 Task: Create a due date automation trigger when advanced on, on the tuesday of the week before a card is due add fields with custom field "Resume" set to a number lower or equal to 1 and lower or equal to 10 at 11:00 AM.
Action: Mouse moved to (935, 288)
Screenshot: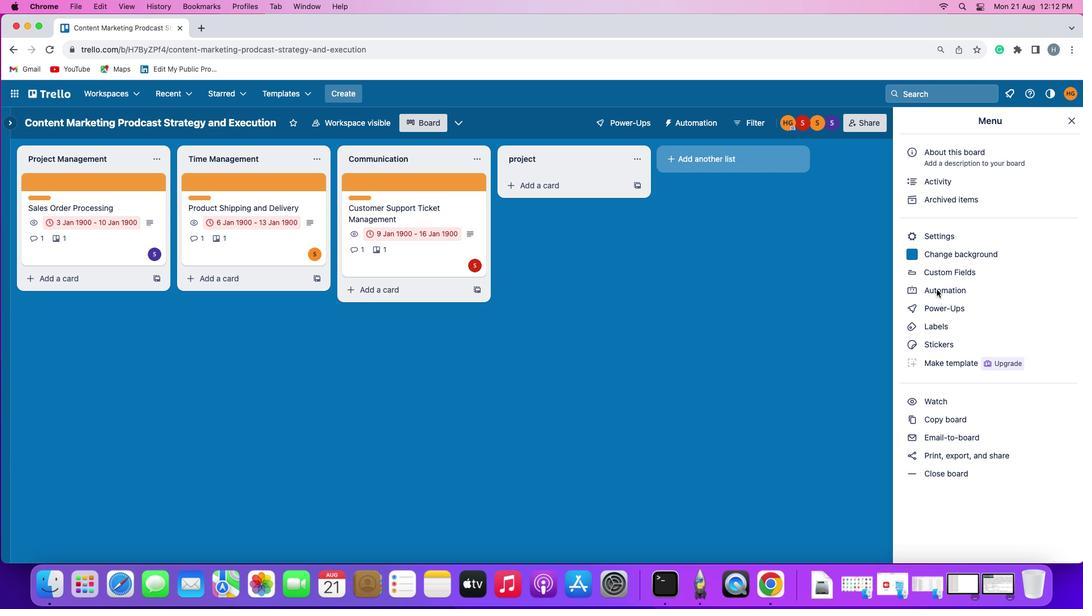 
Action: Mouse pressed left at (935, 288)
Screenshot: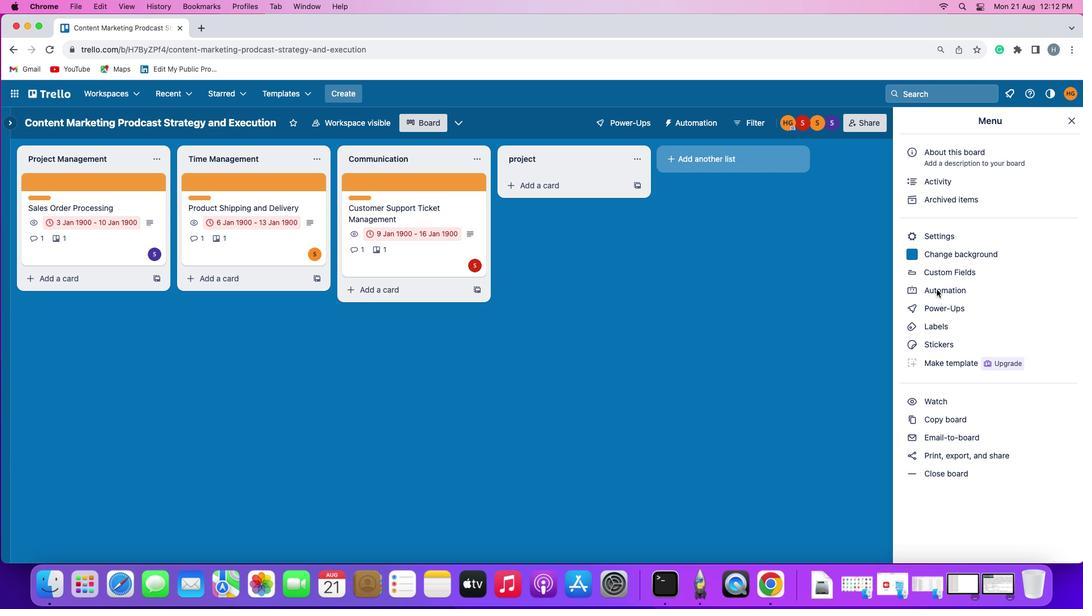 
Action: Mouse pressed left at (935, 288)
Screenshot: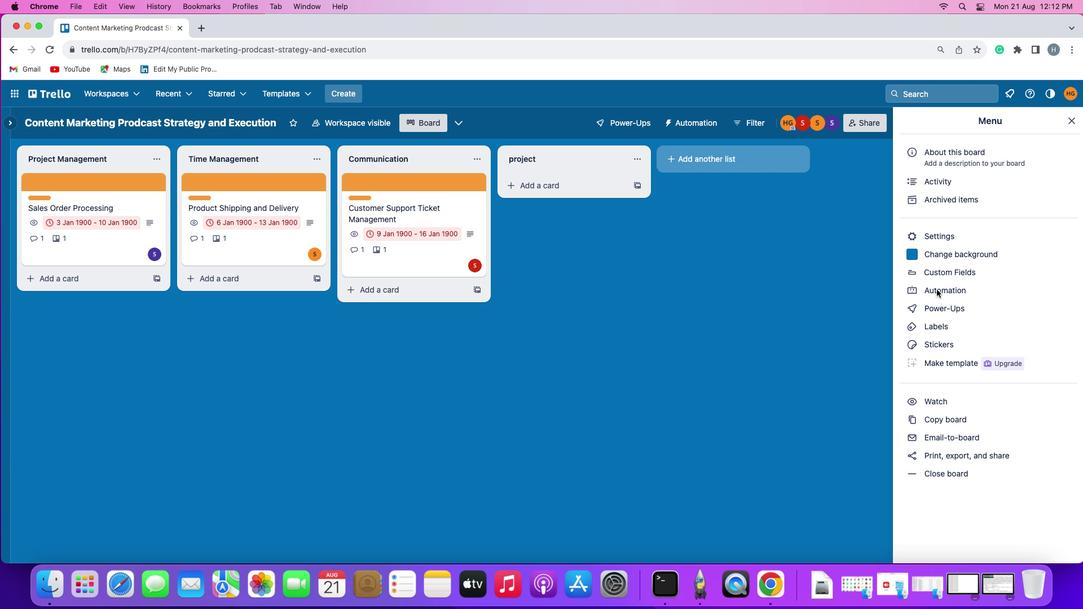 
Action: Mouse pressed left at (935, 288)
Screenshot: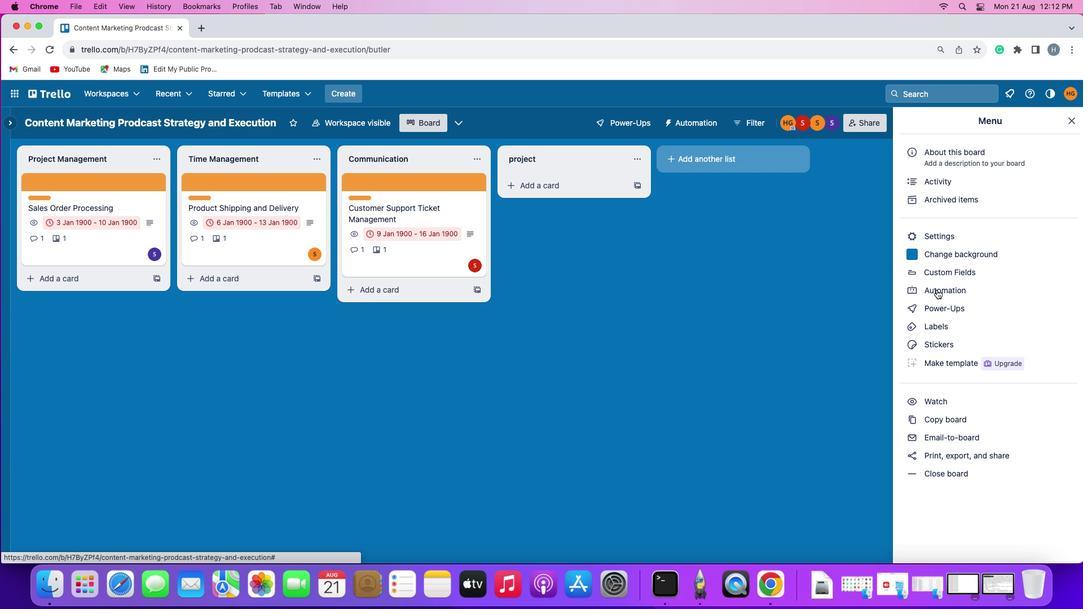 
Action: Mouse moved to (72, 265)
Screenshot: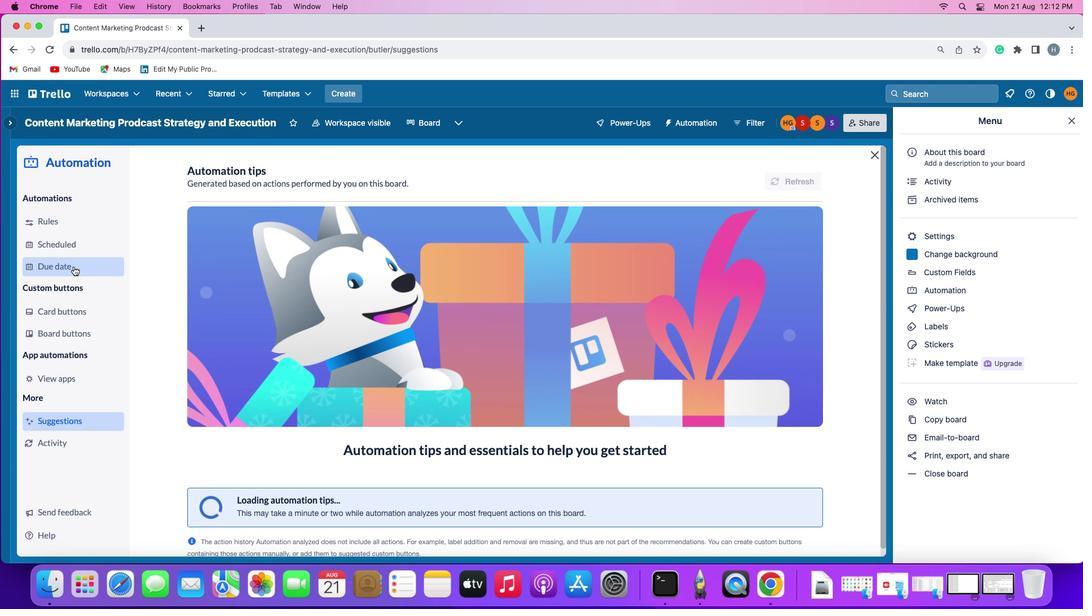 
Action: Mouse pressed left at (72, 265)
Screenshot: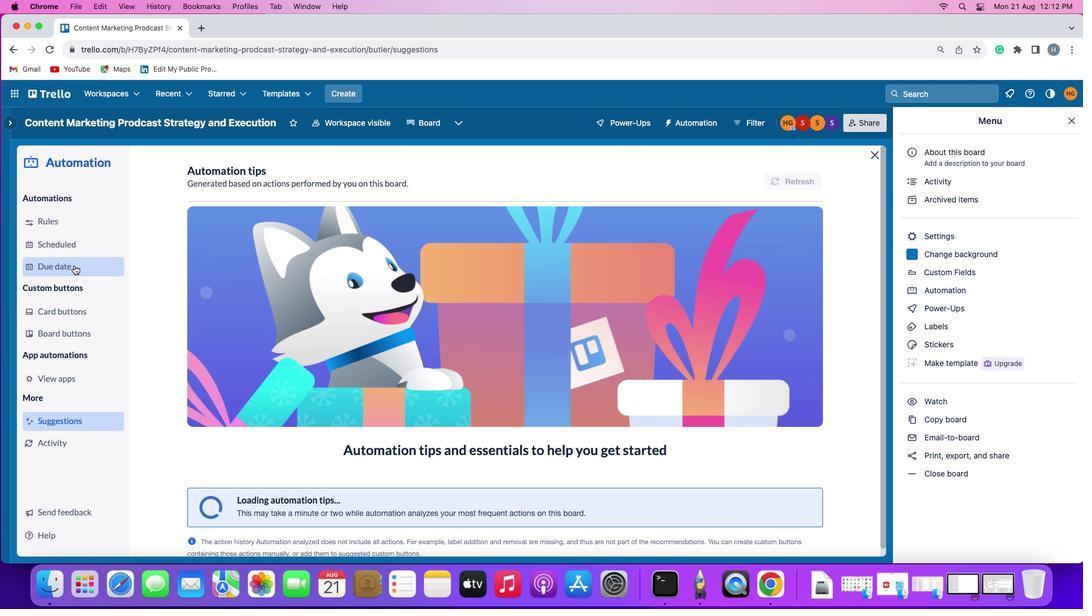 
Action: Mouse moved to (758, 171)
Screenshot: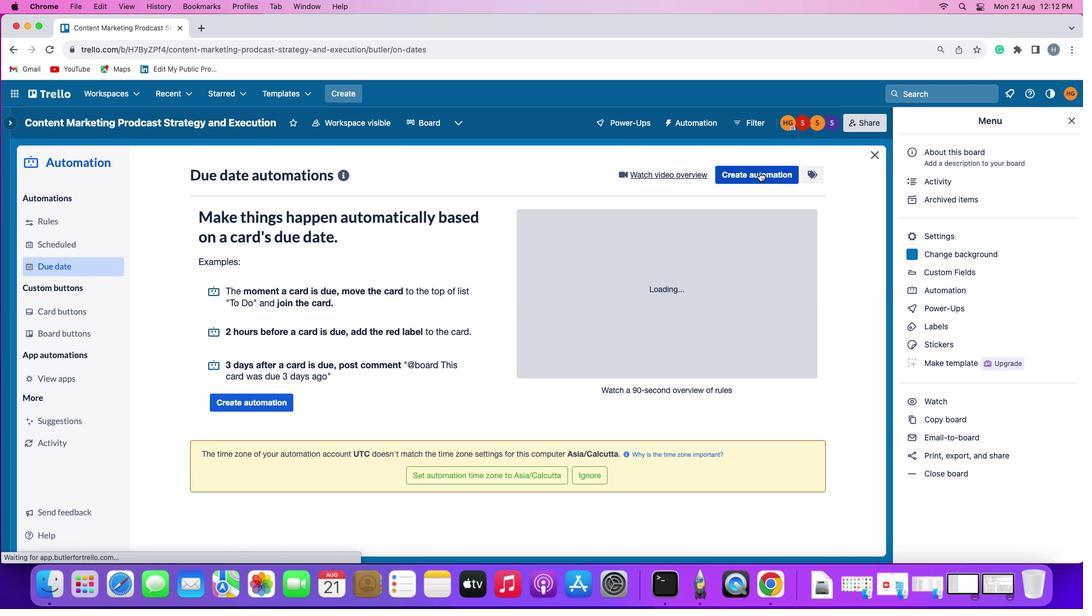 
Action: Mouse pressed left at (758, 171)
Screenshot: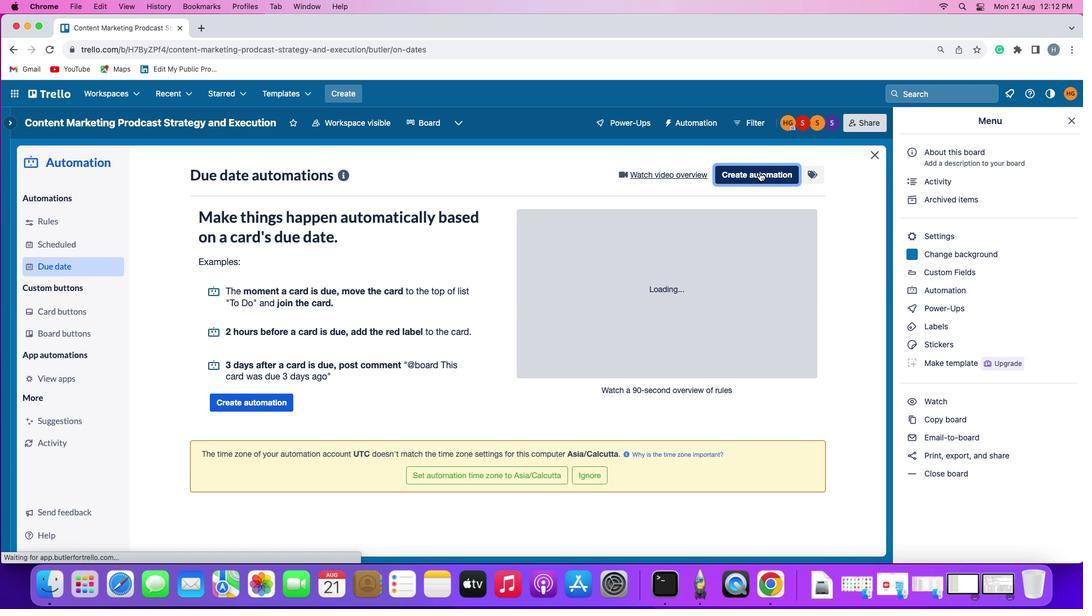 
Action: Mouse moved to (236, 278)
Screenshot: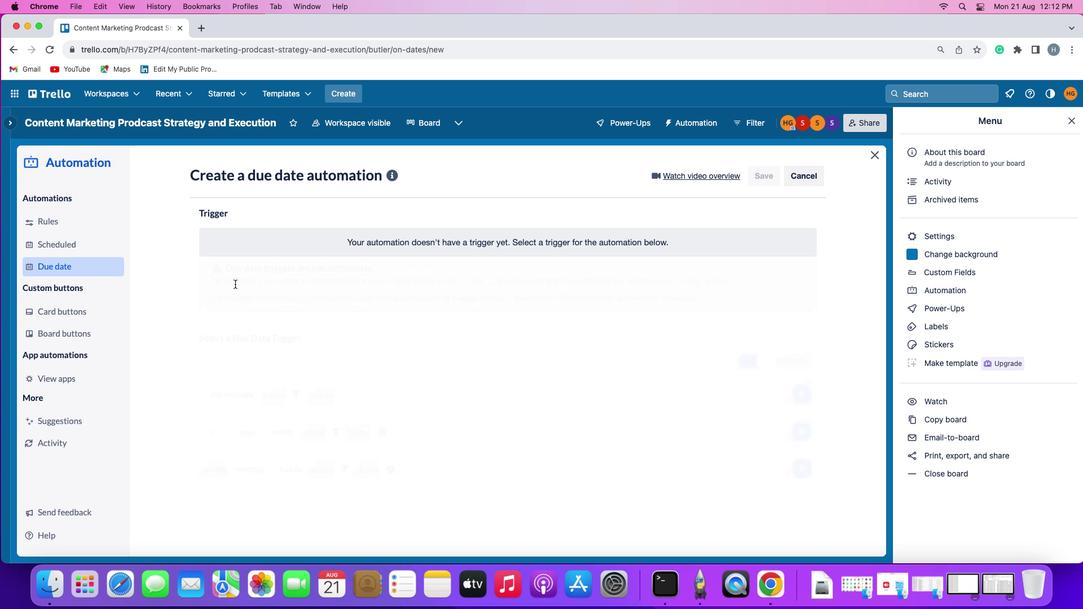 
Action: Mouse pressed left at (236, 278)
Screenshot: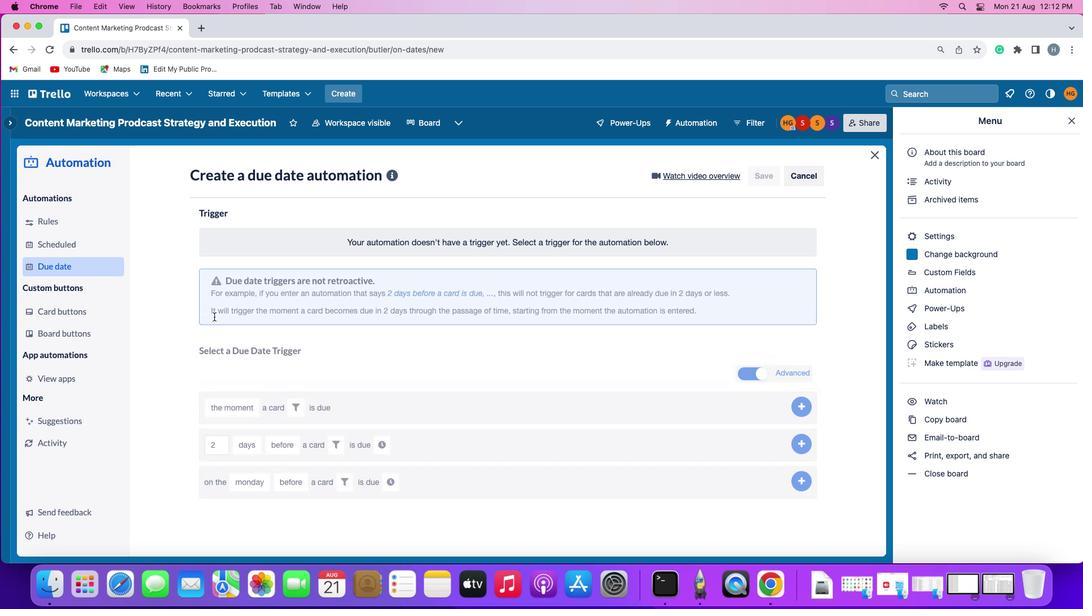
Action: Mouse moved to (247, 486)
Screenshot: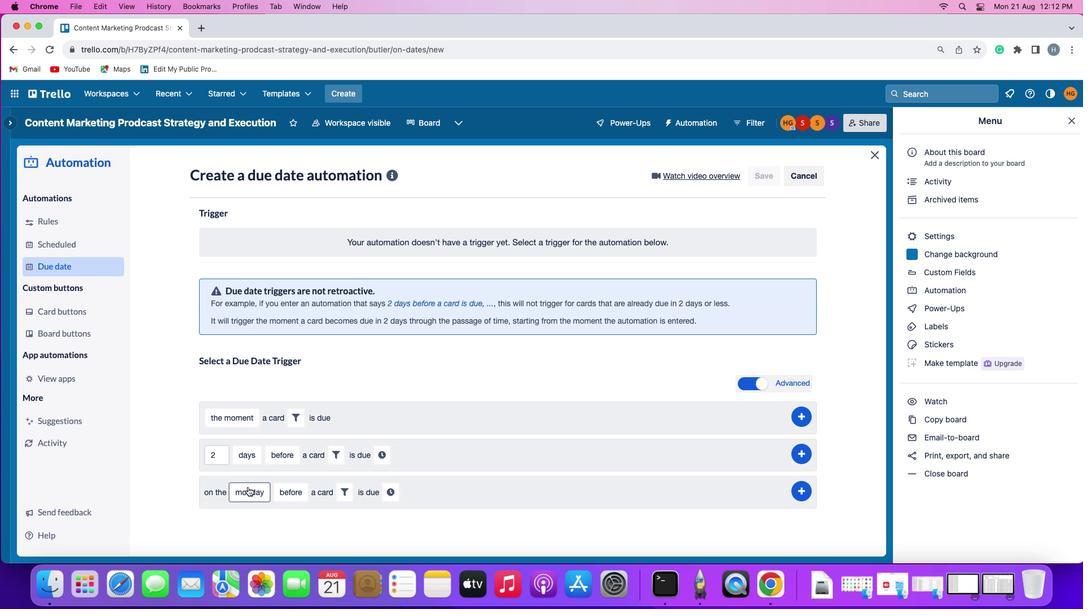 
Action: Mouse pressed left at (247, 486)
Screenshot: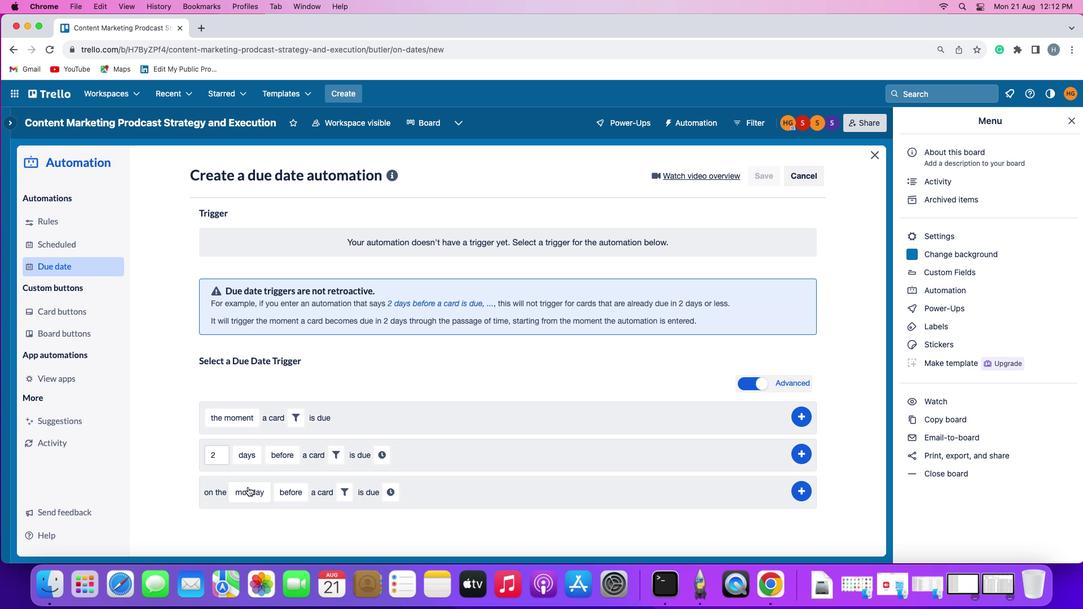 
Action: Mouse moved to (256, 357)
Screenshot: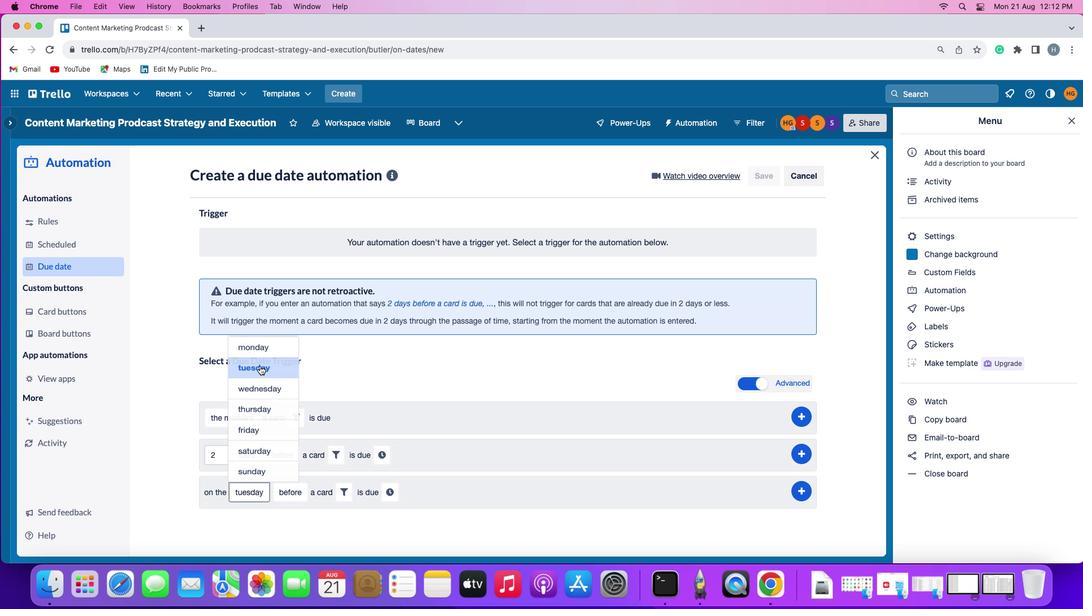 
Action: Mouse pressed left at (256, 357)
Screenshot: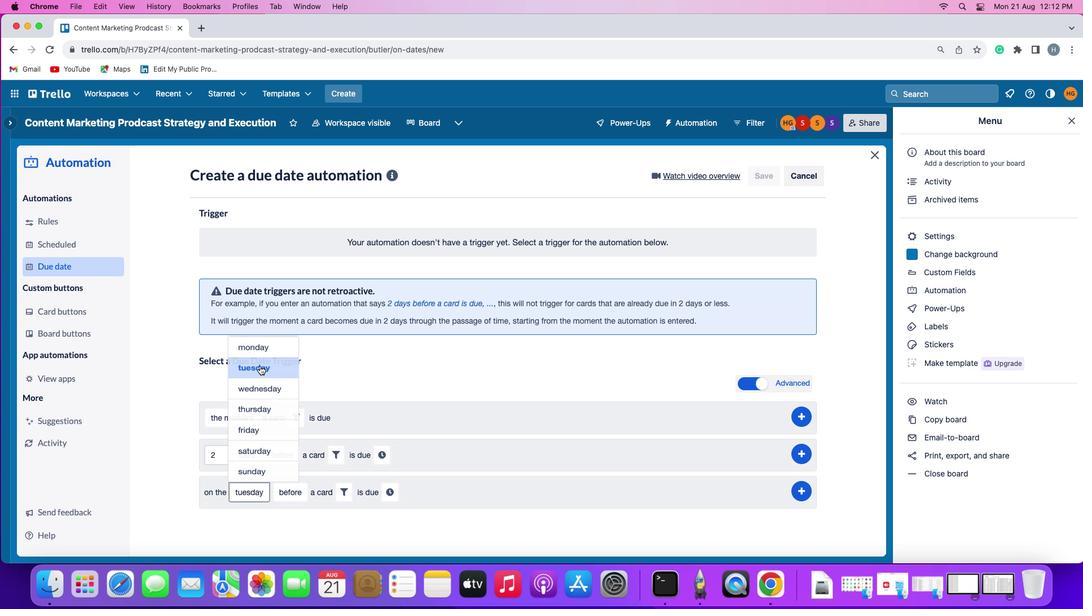 
Action: Mouse moved to (294, 491)
Screenshot: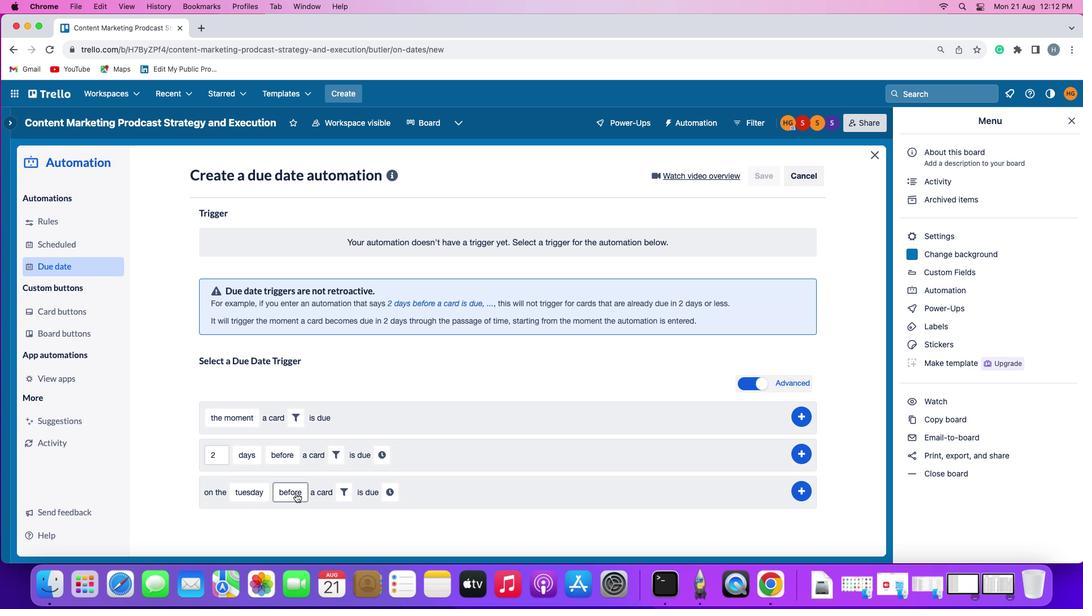 
Action: Mouse pressed left at (294, 491)
Screenshot: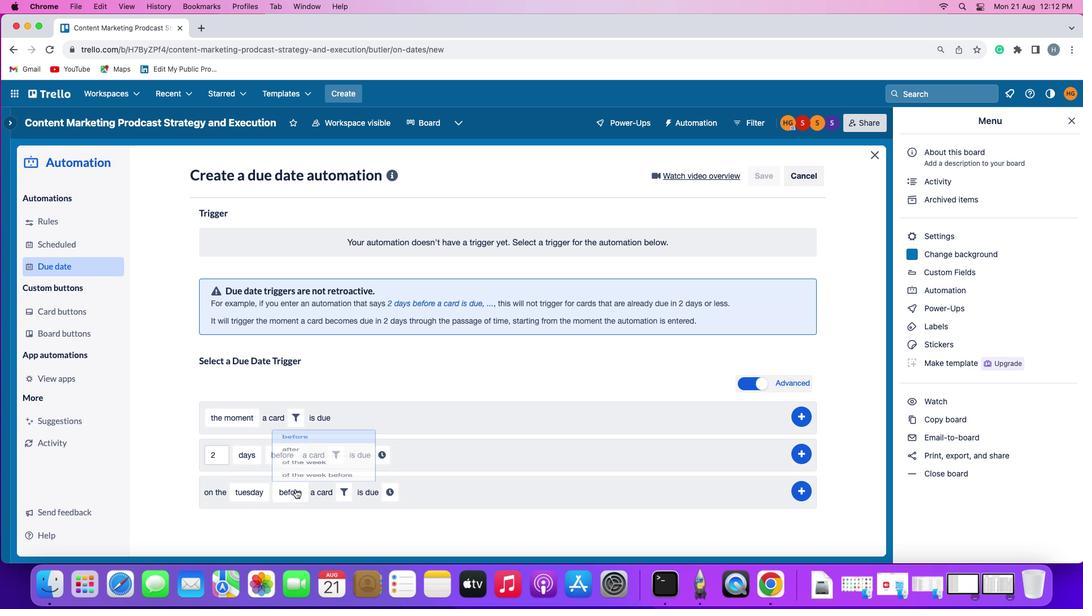 
Action: Mouse moved to (297, 471)
Screenshot: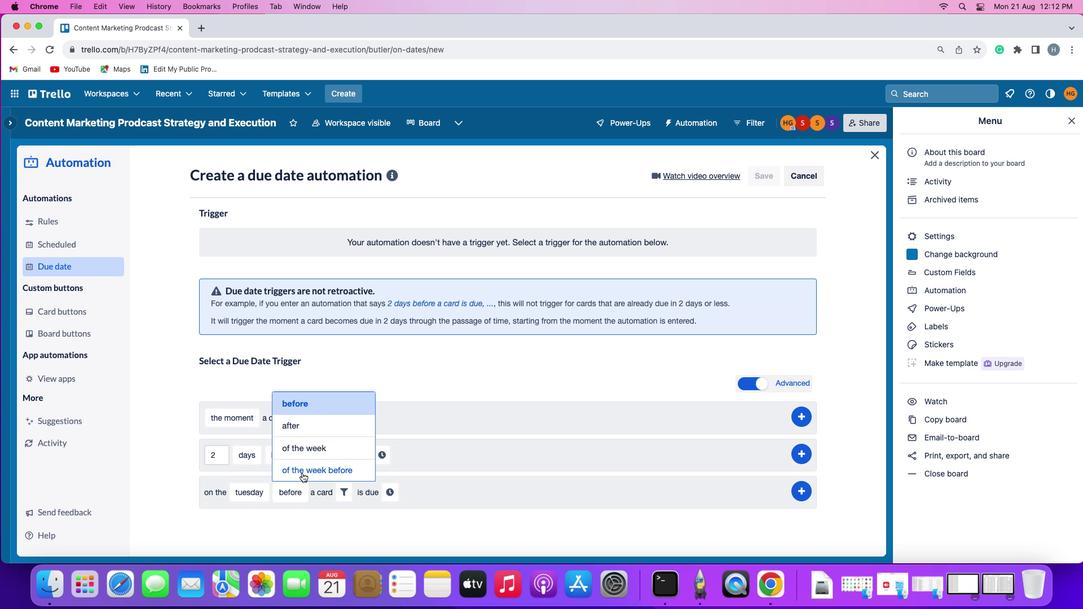 
Action: Mouse pressed left at (297, 471)
Screenshot: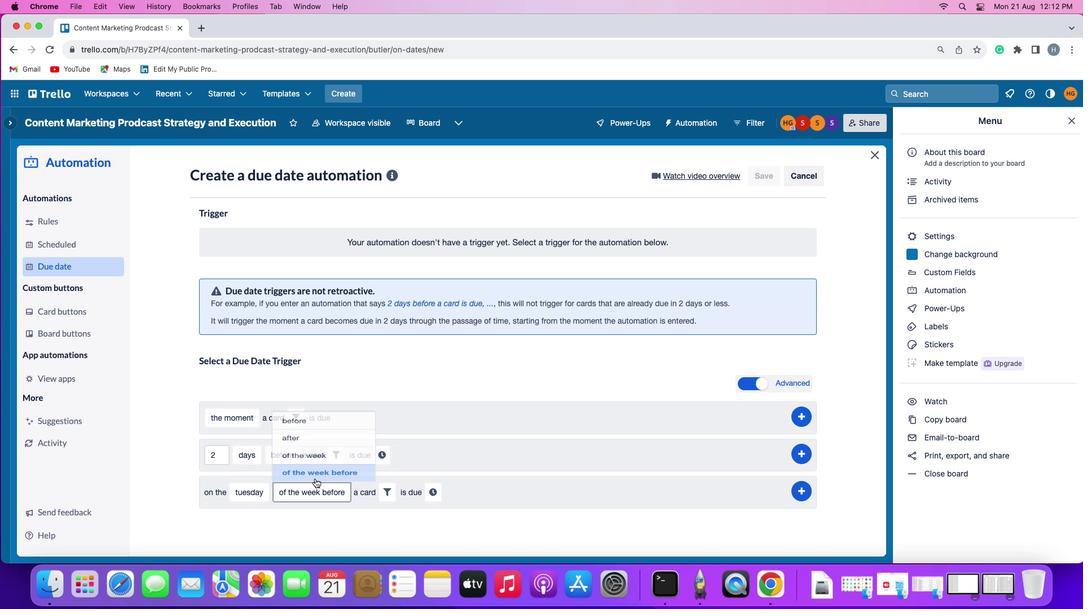 
Action: Mouse moved to (380, 490)
Screenshot: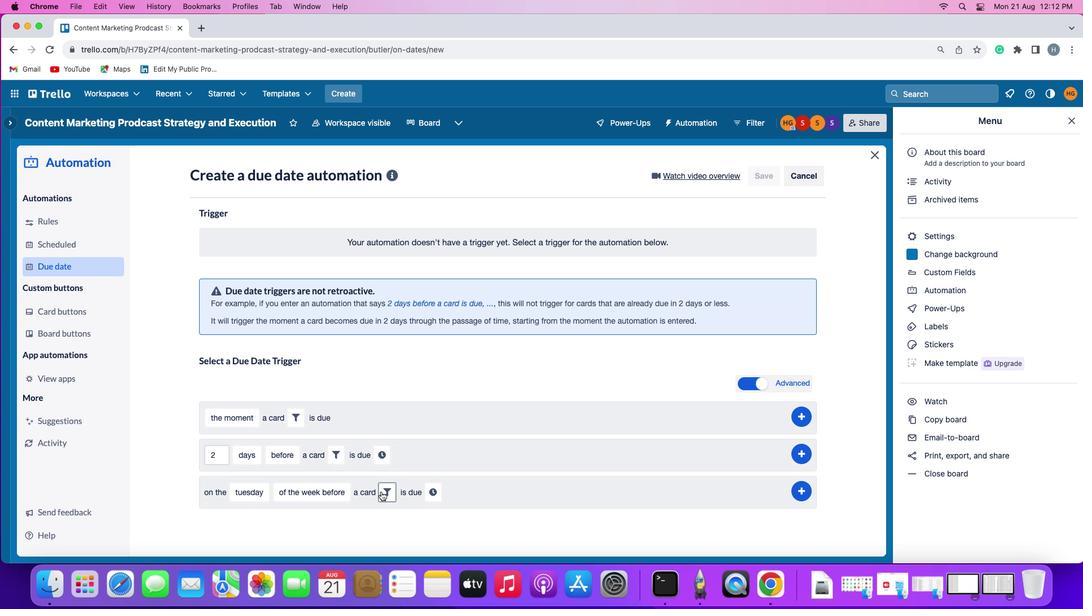
Action: Mouse pressed left at (380, 490)
Screenshot: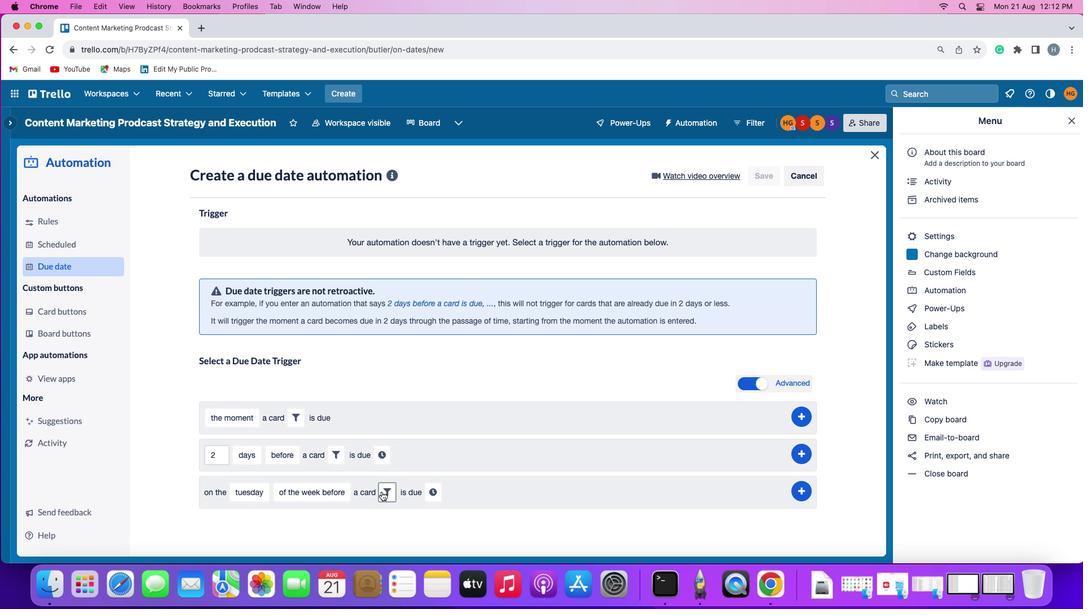 
Action: Mouse moved to (558, 524)
Screenshot: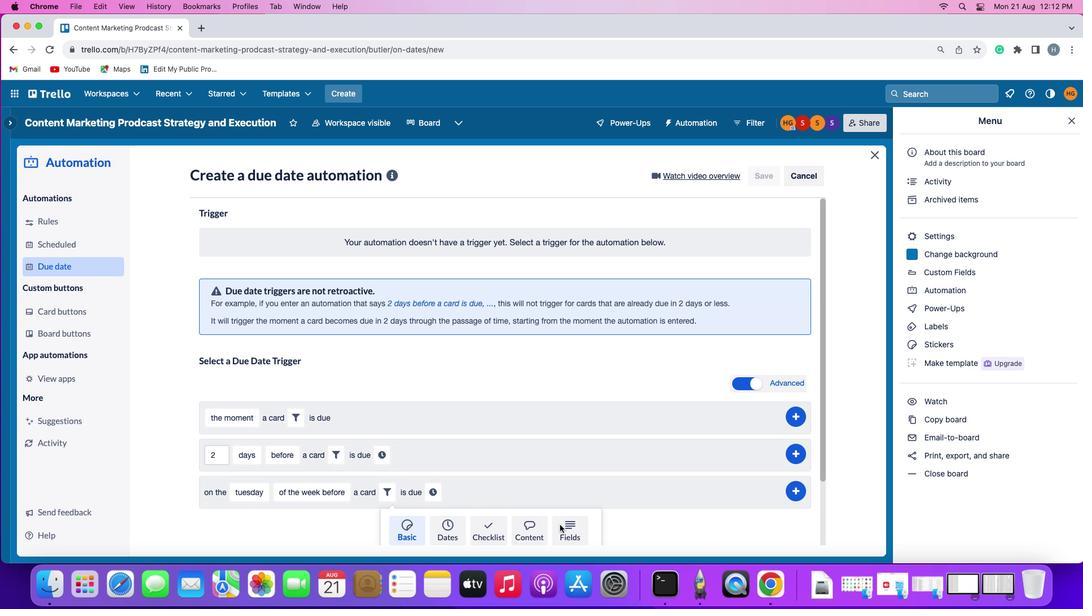 
Action: Mouse pressed left at (558, 524)
Screenshot: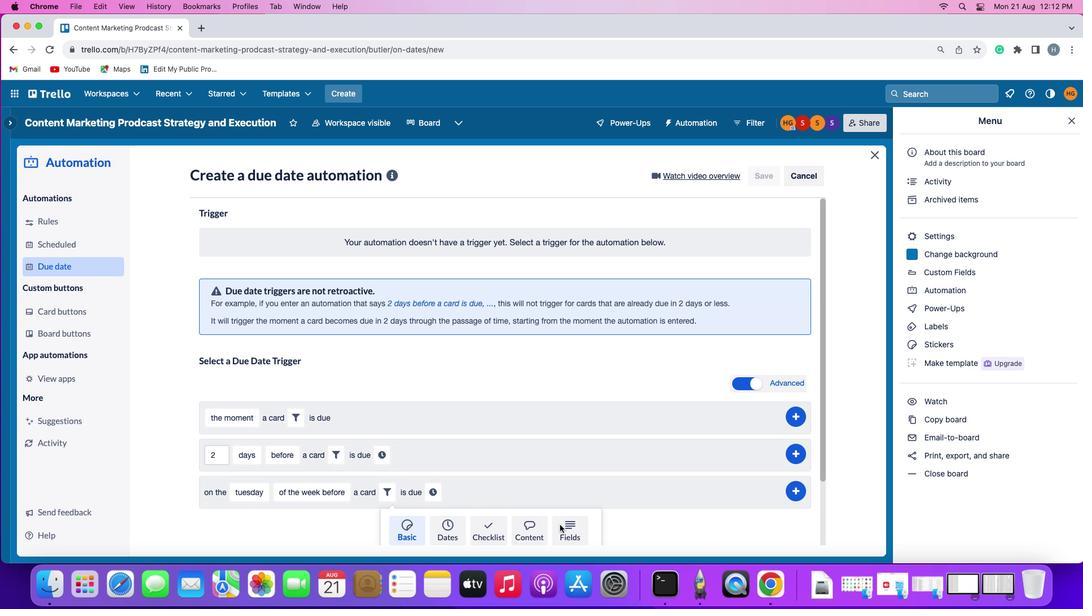
Action: Mouse moved to (362, 535)
Screenshot: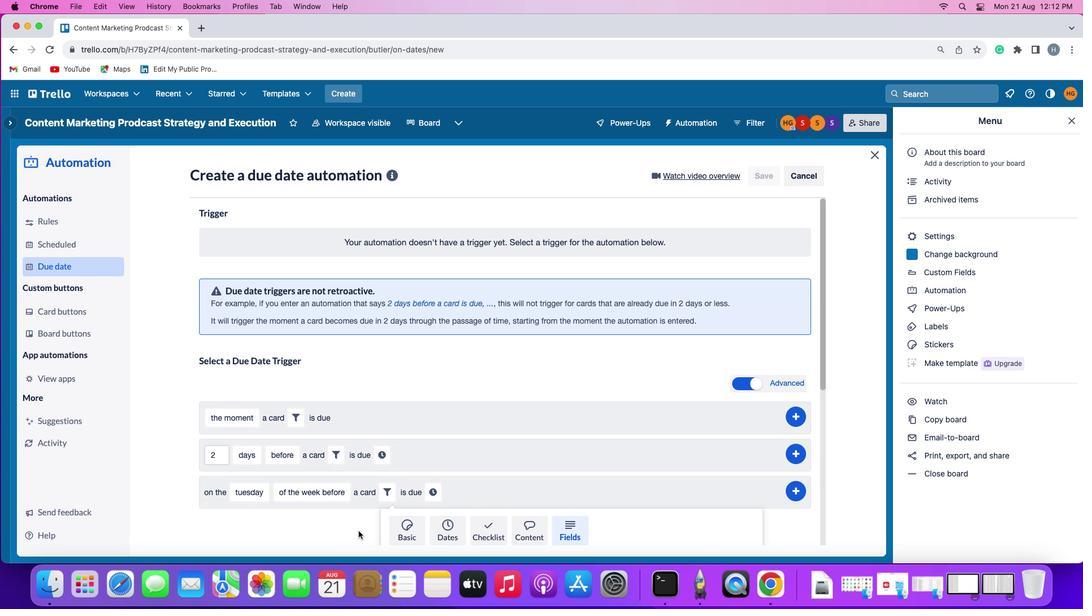 
Action: Mouse scrolled (362, 535) with delta (0, -1)
Screenshot: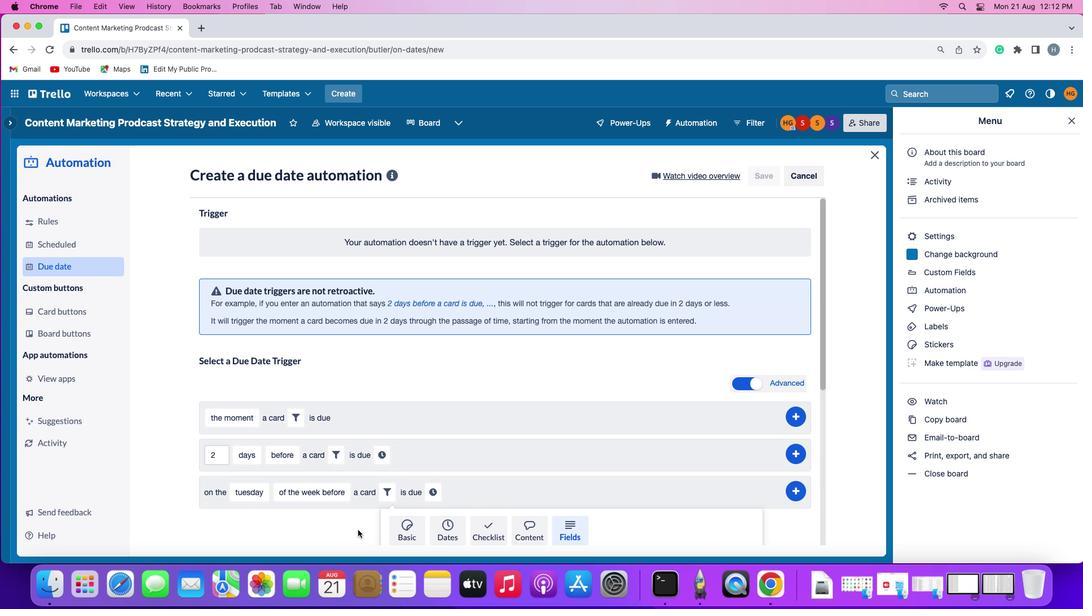 
Action: Mouse moved to (362, 535)
Screenshot: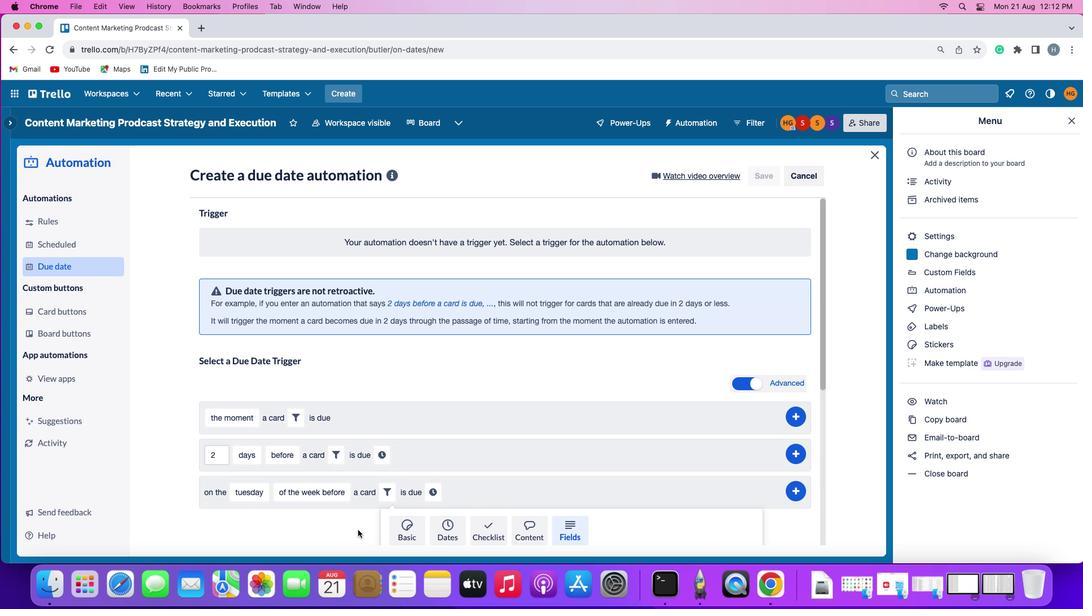 
Action: Mouse scrolled (362, 535) with delta (0, -1)
Screenshot: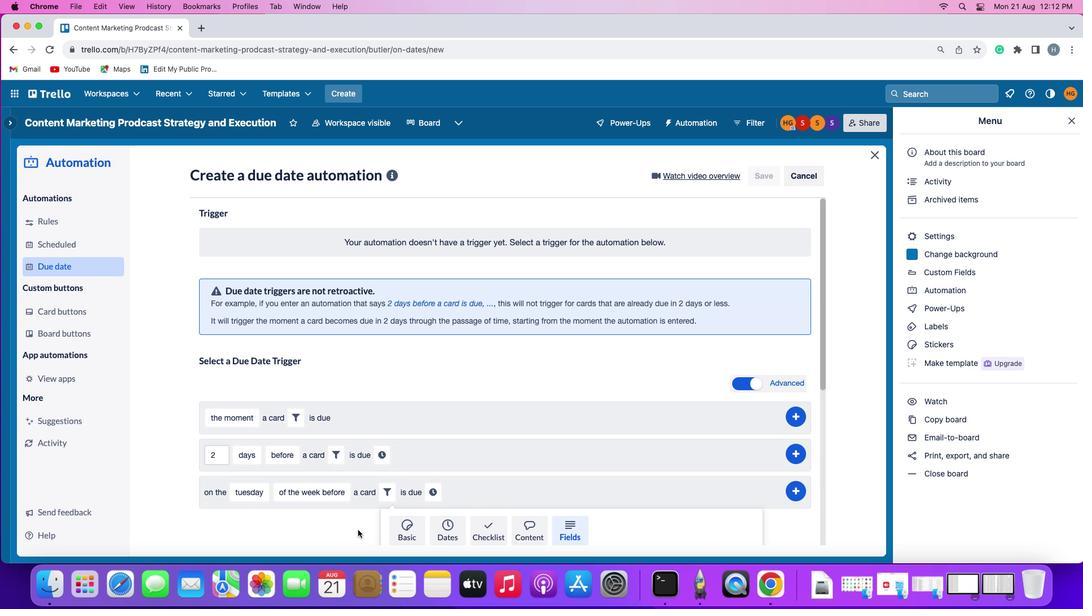 
Action: Mouse moved to (361, 535)
Screenshot: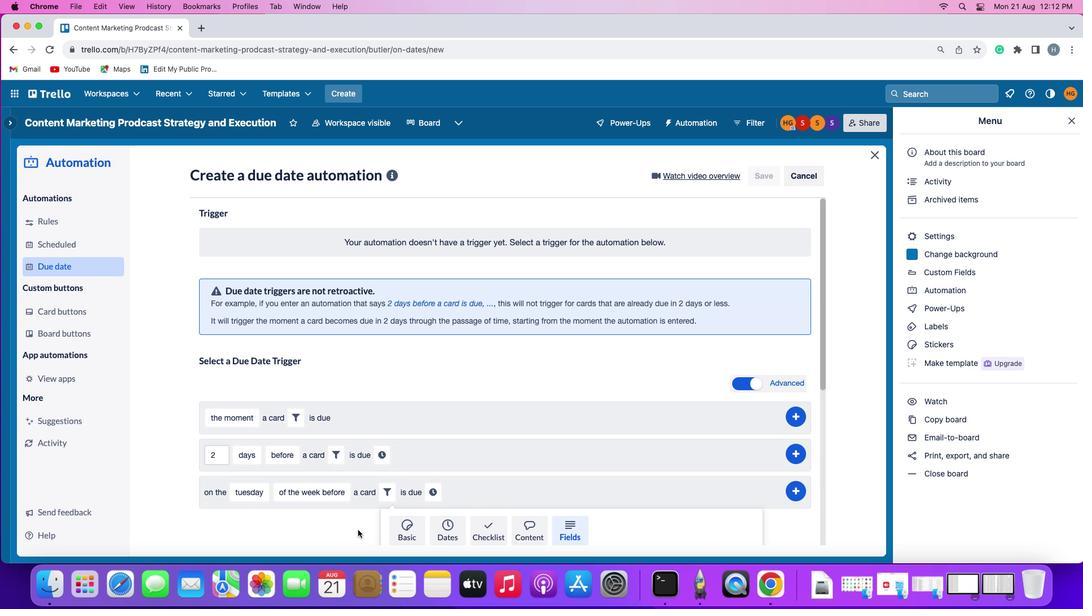 
Action: Mouse scrolled (361, 535) with delta (0, -2)
Screenshot: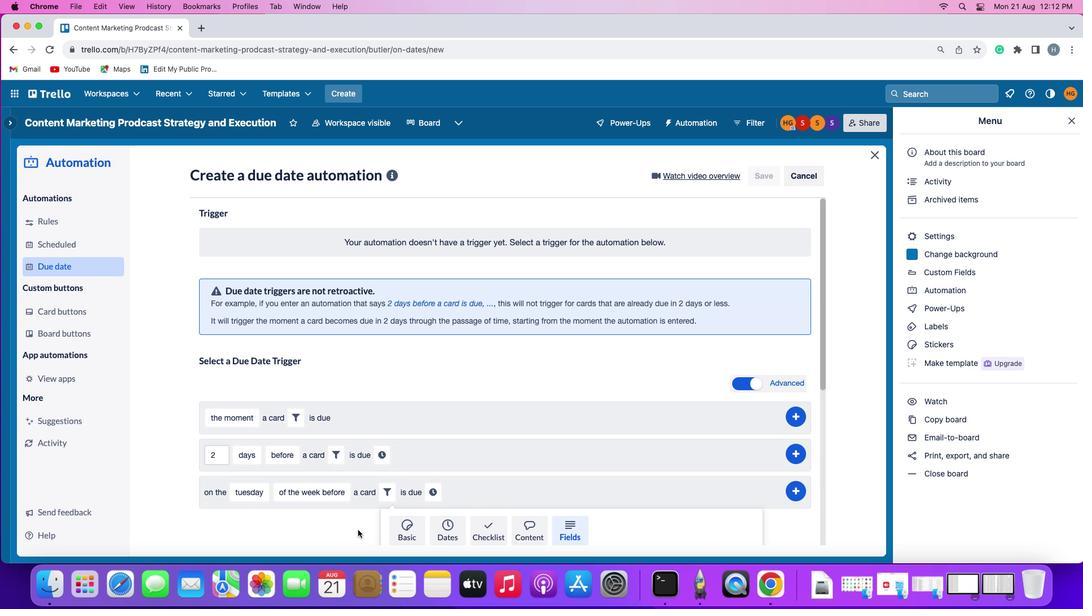 
Action: Mouse moved to (361, 534)
Screenshot: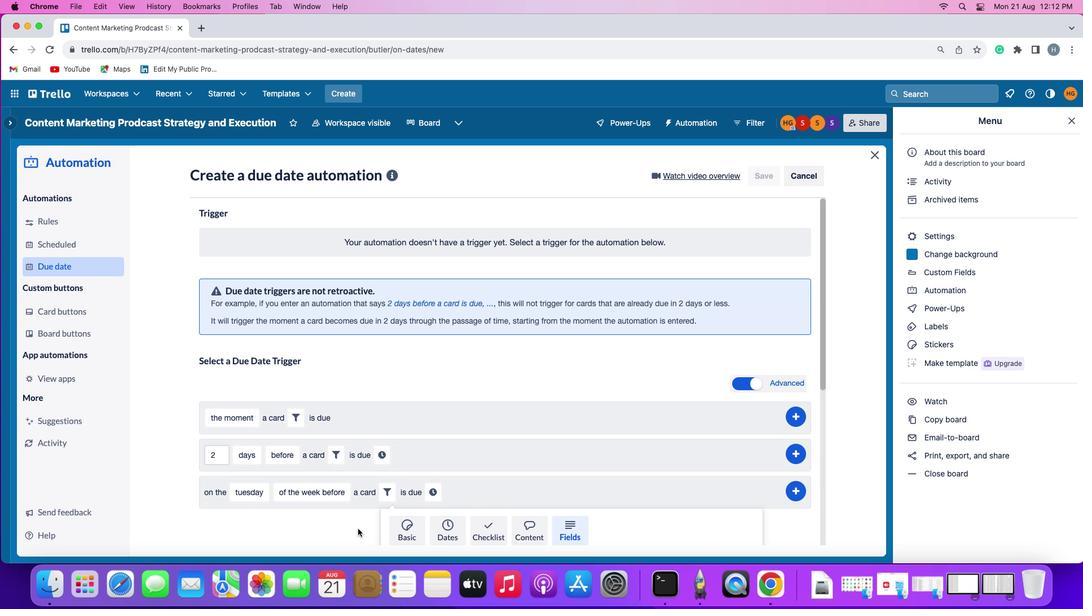 
Action: Mouse scrolled (361, 534) with delta (0, -3)
Screenshot: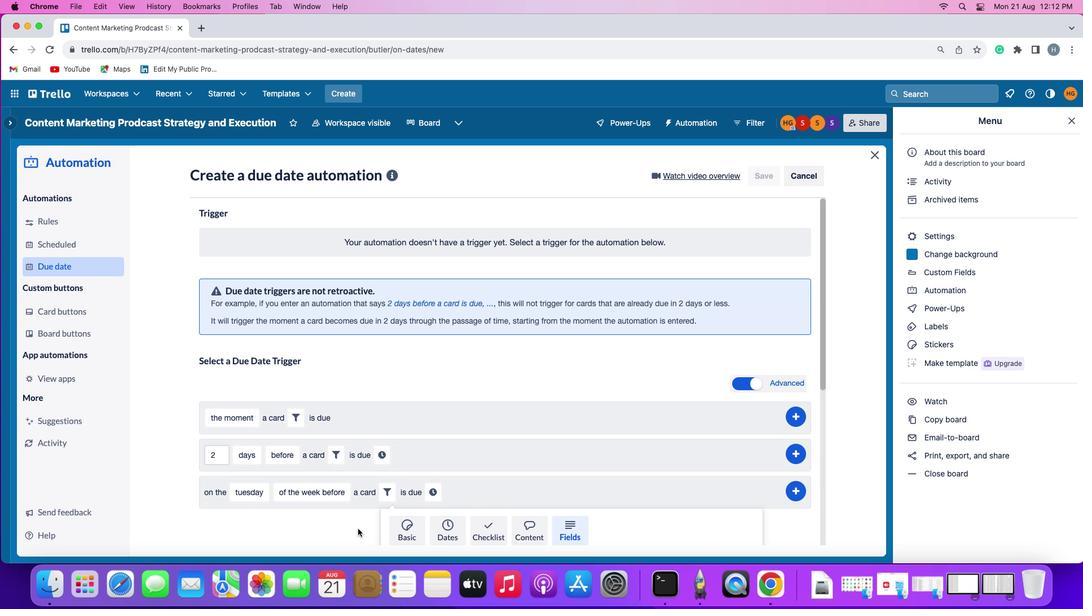 
Action: Mouse moved to (359, 533)
Screenshot: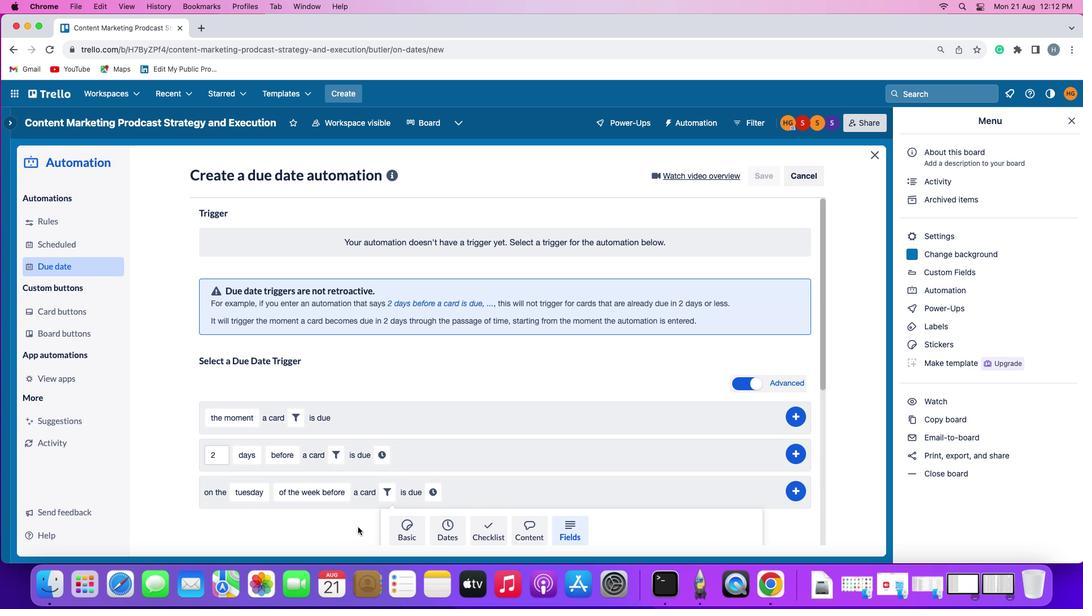 
Action: Mouse scrolled (359, 533) with delta (0, -3)
Screenshot: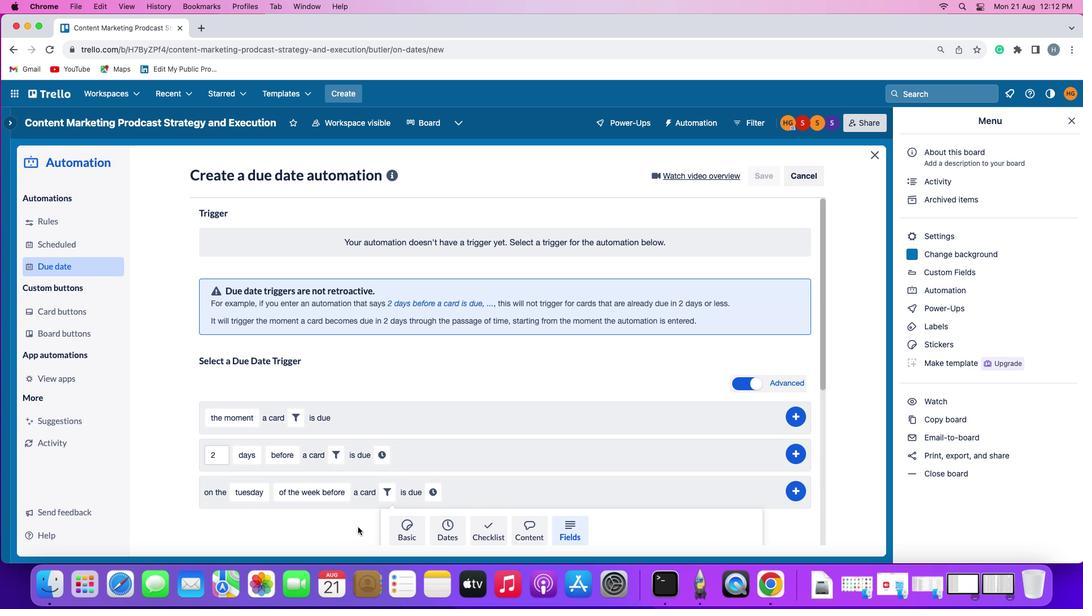 
Action: Mouse moved to (355, 525)
Screenshot: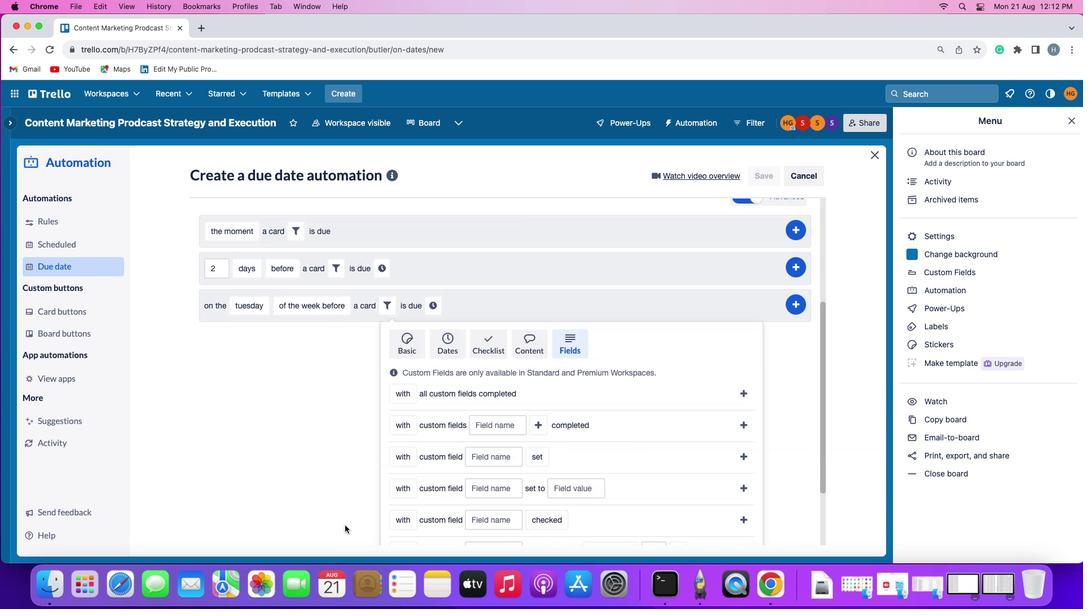 
Action: Mouse scrolled (355, 525) with delta (0, -1)
Screenshot: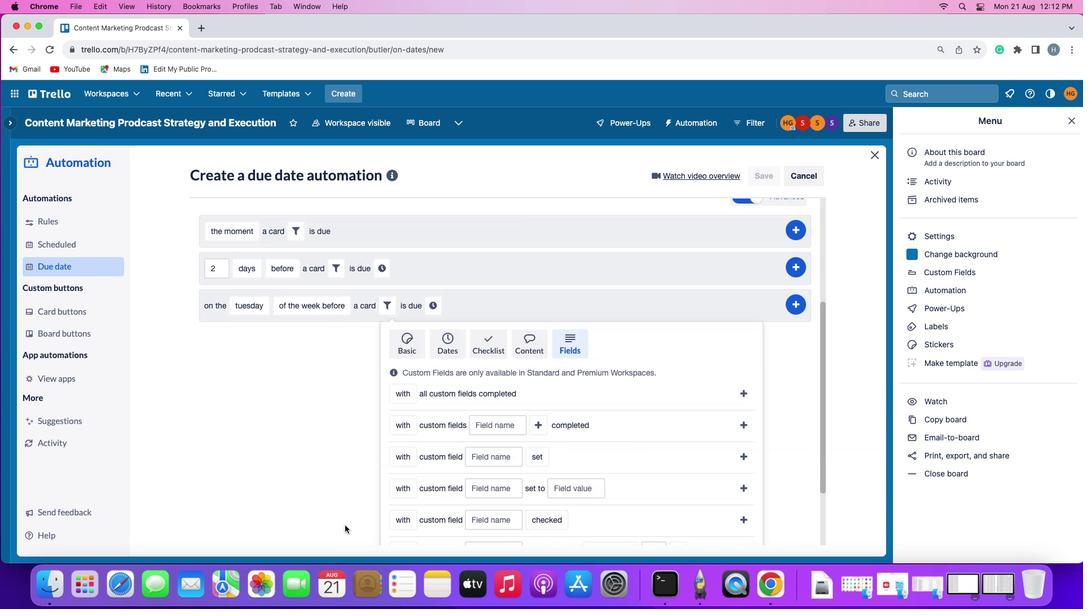
Action: Mouse moved to (355, 525)
Screenshot: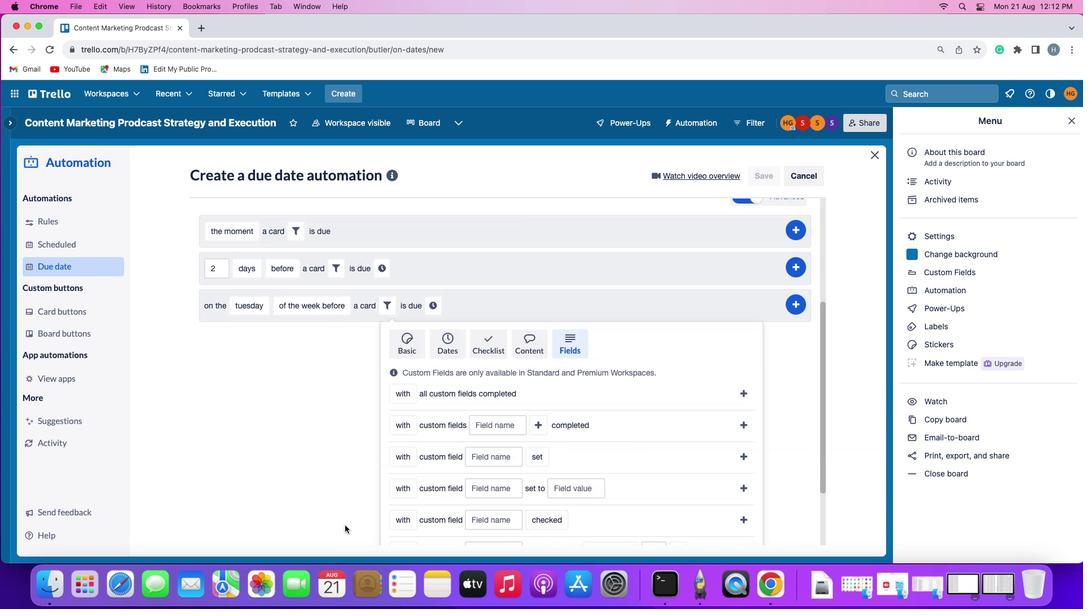 
Action: Mouse scrolled (355, 525) with delta (0, -1)
Screenshot: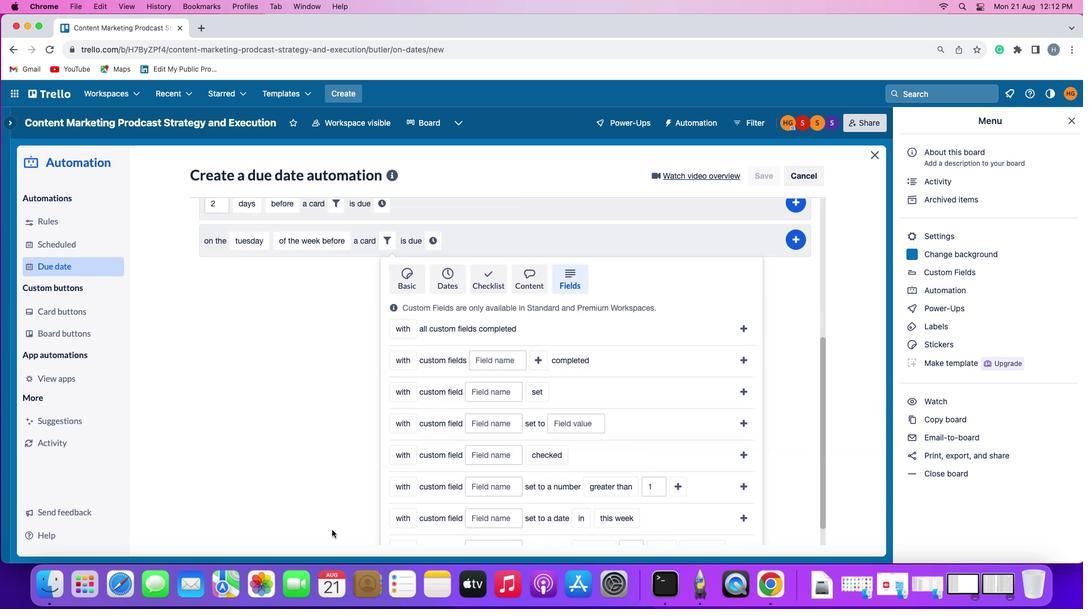 
Action: Mouse moved to (354, 525)
Screenshot: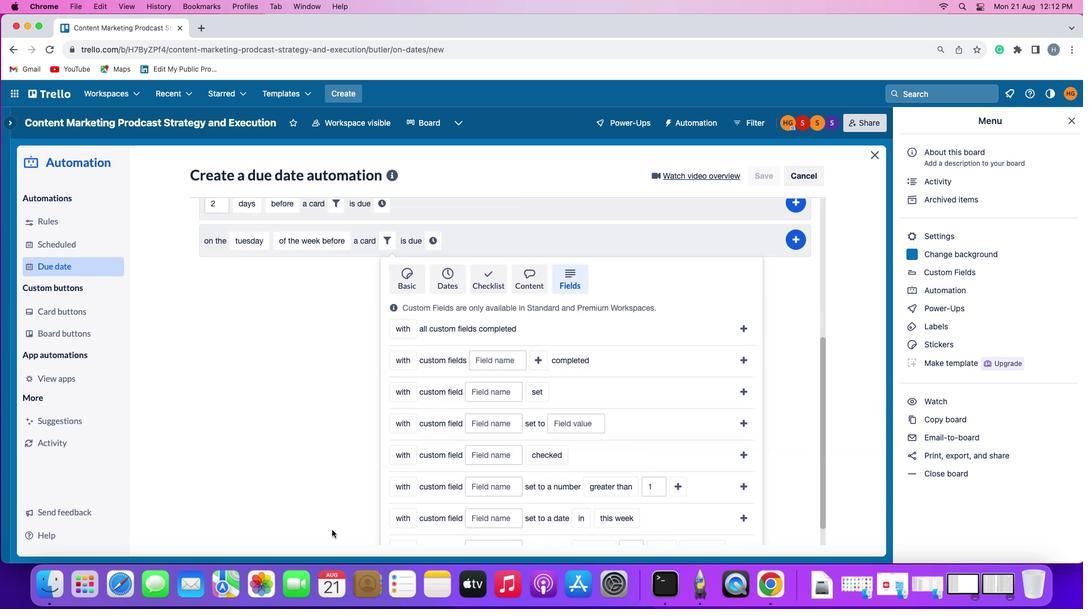 
Action: Mouse scrolled (354, 525) with delta (0, -2)
Screenshot: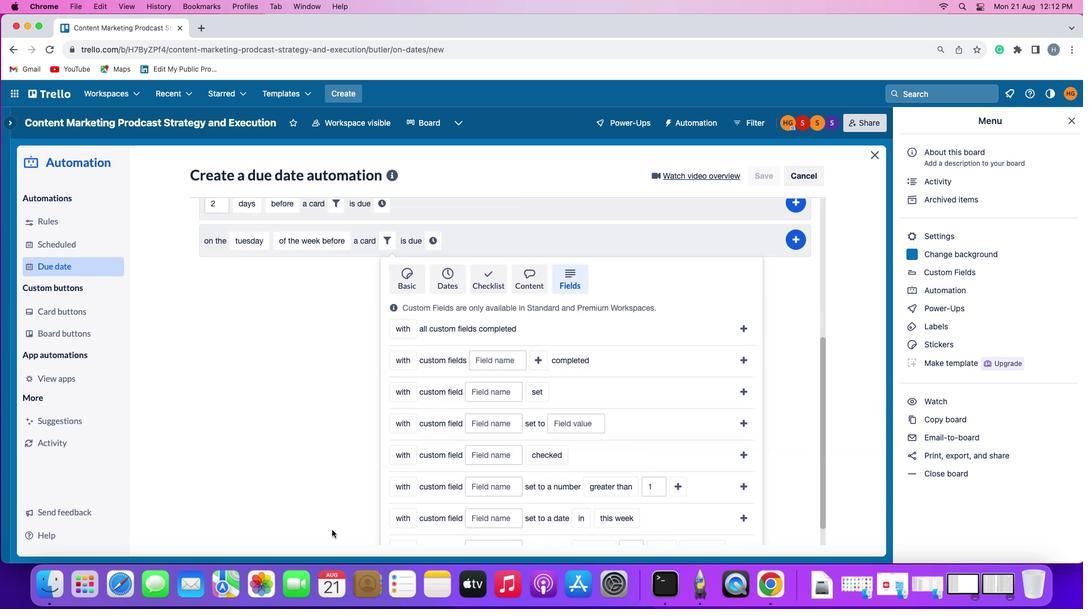 
Action: Mouse scrolled (354, 525) with delta (0, -3)
Screenshot: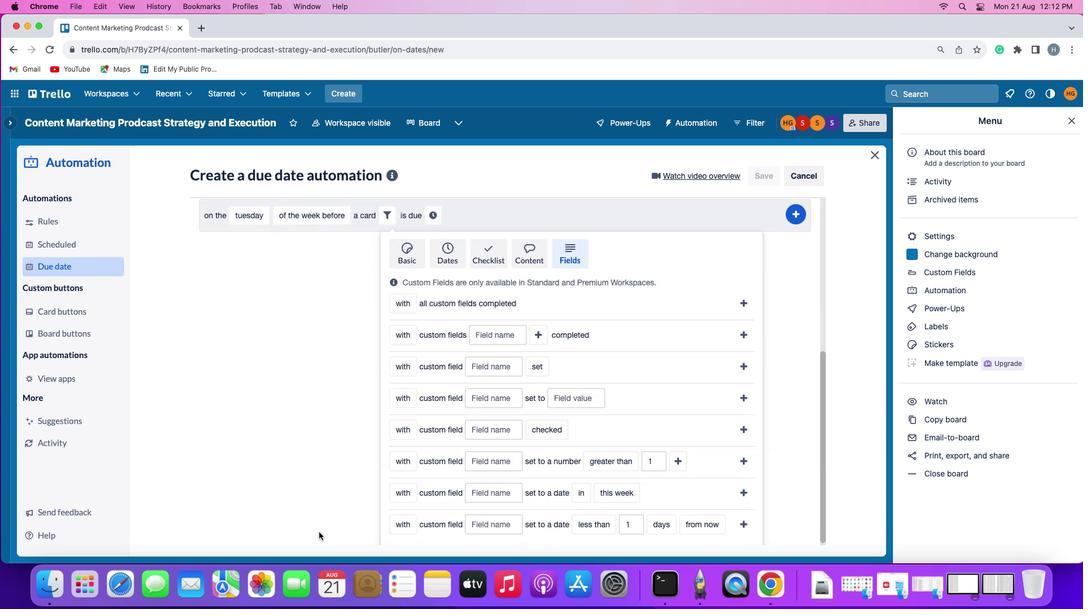 
Action: Mouse scrolled (354, 525) with delta (0, -3)
Screenshot: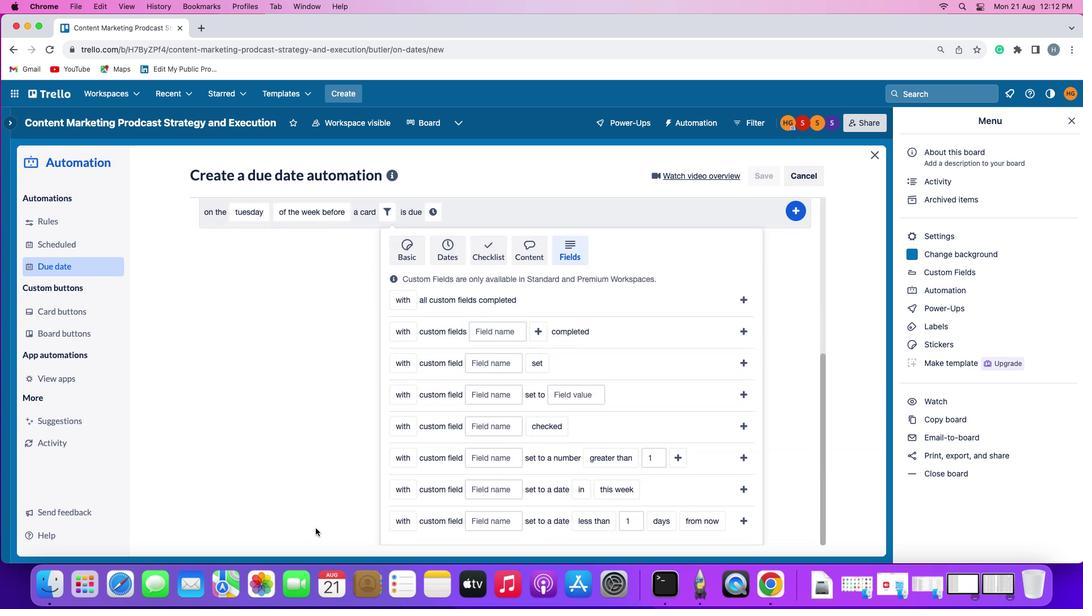 
Action: Mouse moved to (319, 496)
Screenshot: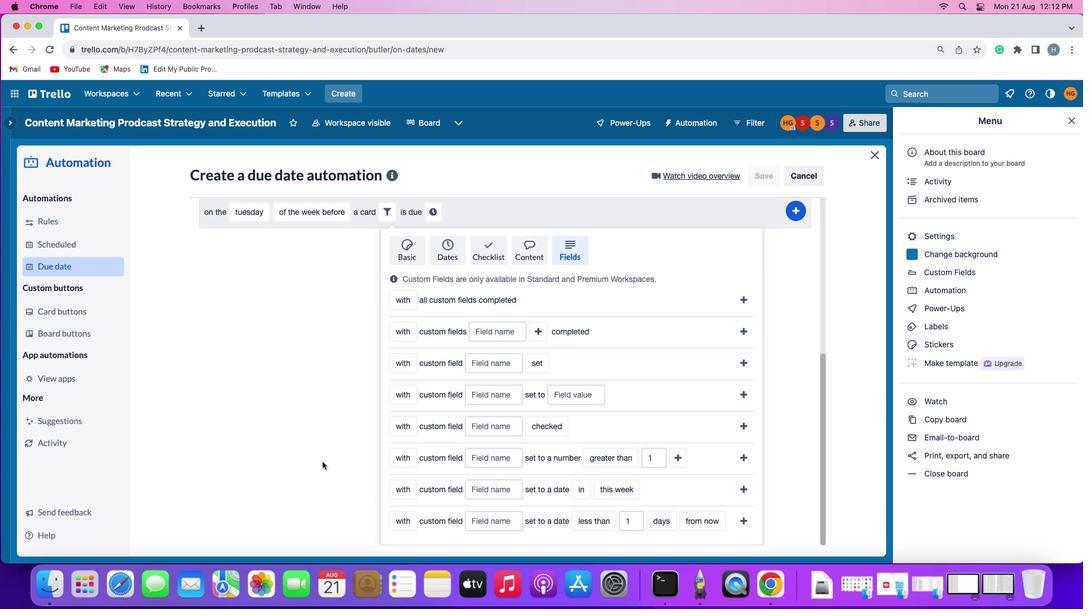 
Action: Mouse scrolled (319, 496) with delta (0, -1)
Screenshot: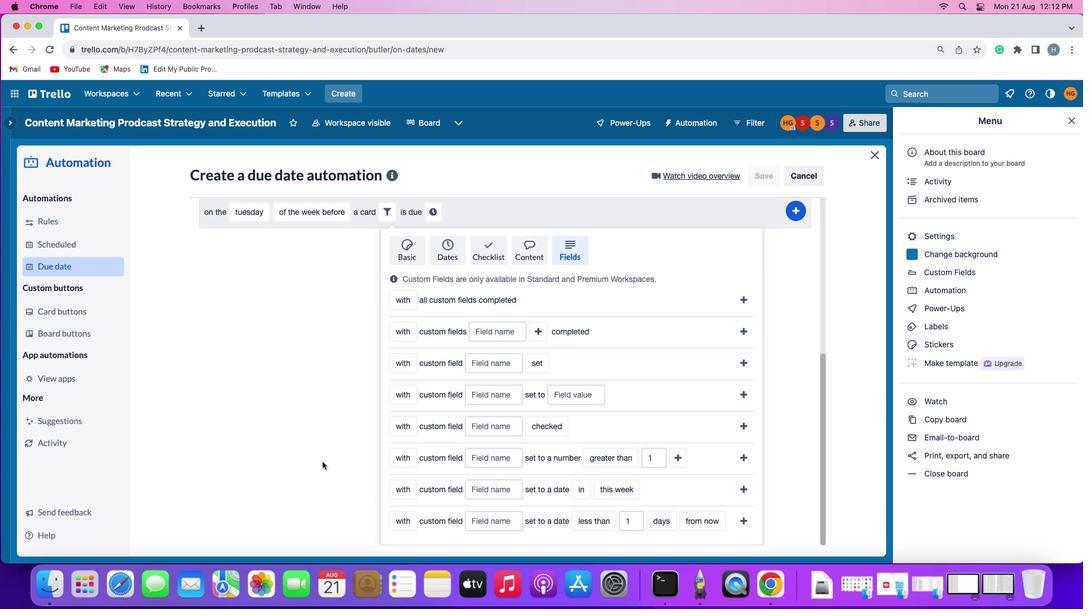 
Action: Mouse scrolled (319, 496) with delta (0, -1)
Screenshot: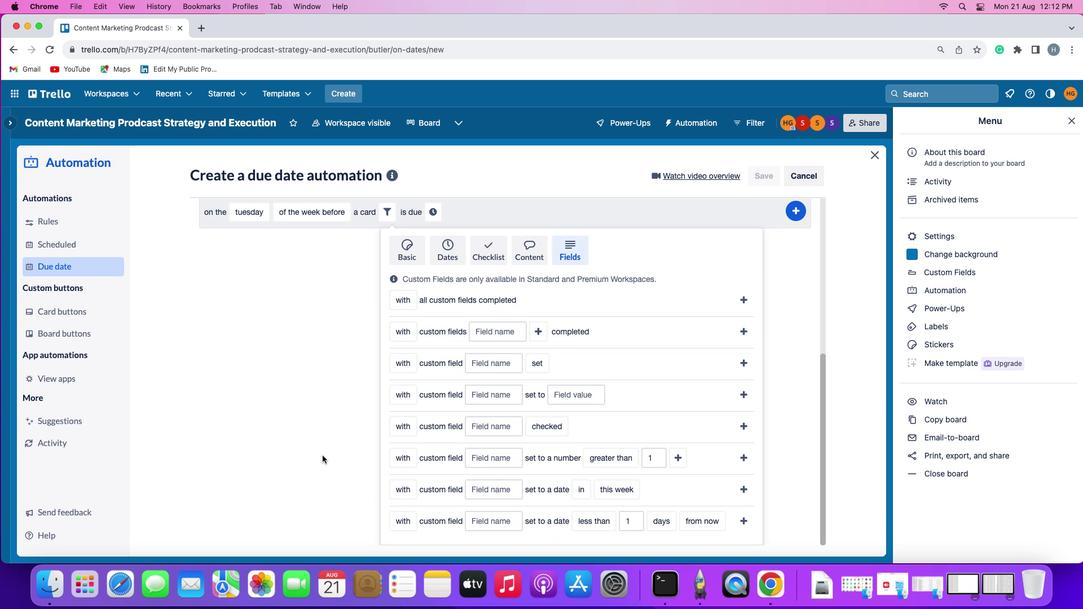 
Action: Mouse scrolled (319, 496) with delta (0, -2)
Screenshot: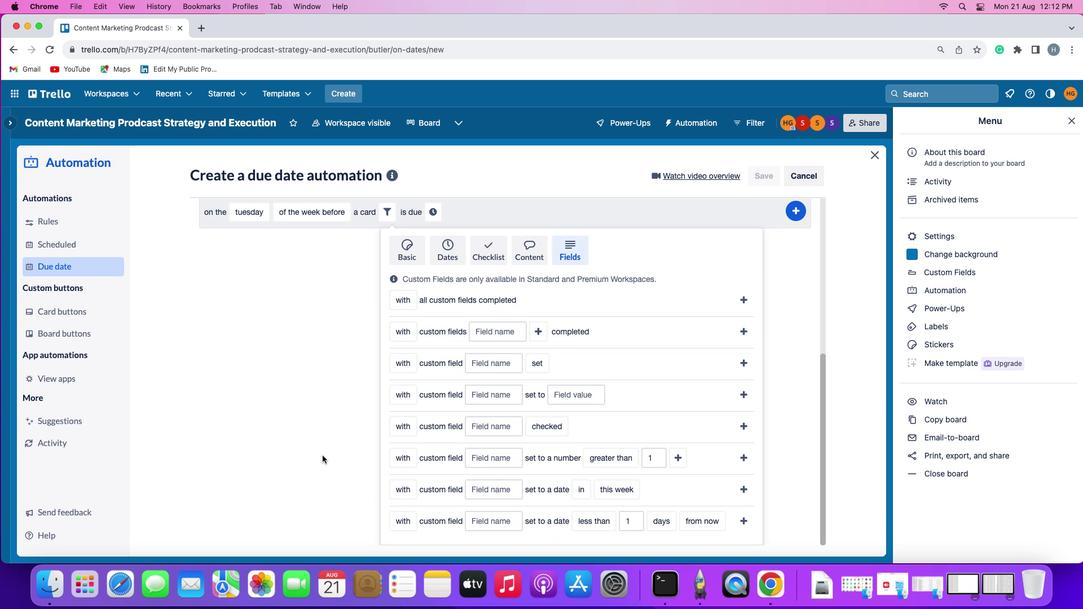 
Action: Mouse moved to (319, 496)
Screenshot: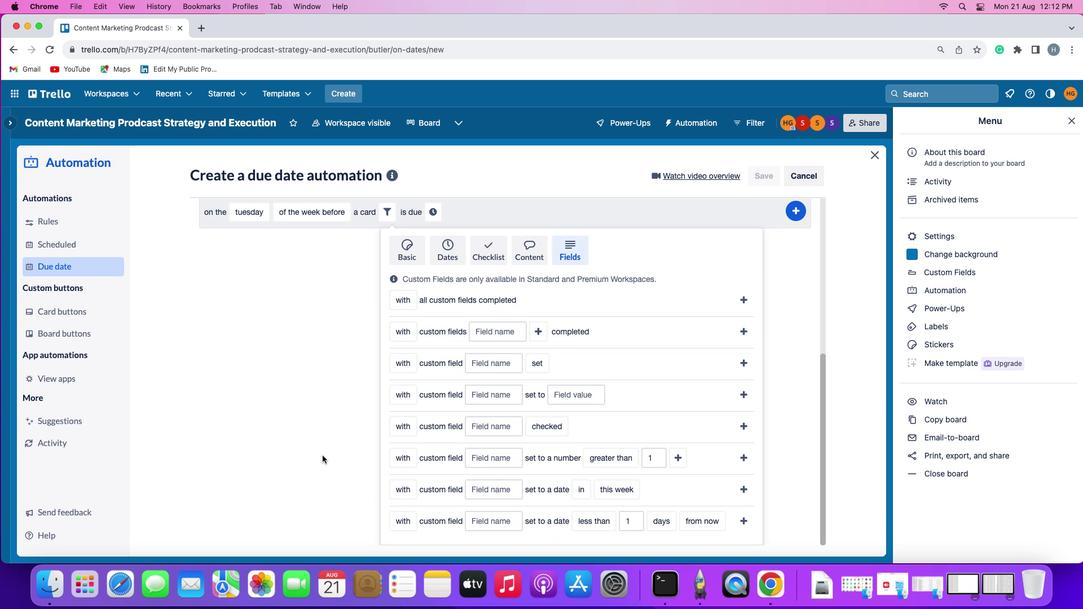 
Action: Mouse scrolled (319, 496) with delta (0, -3)
Screenshot: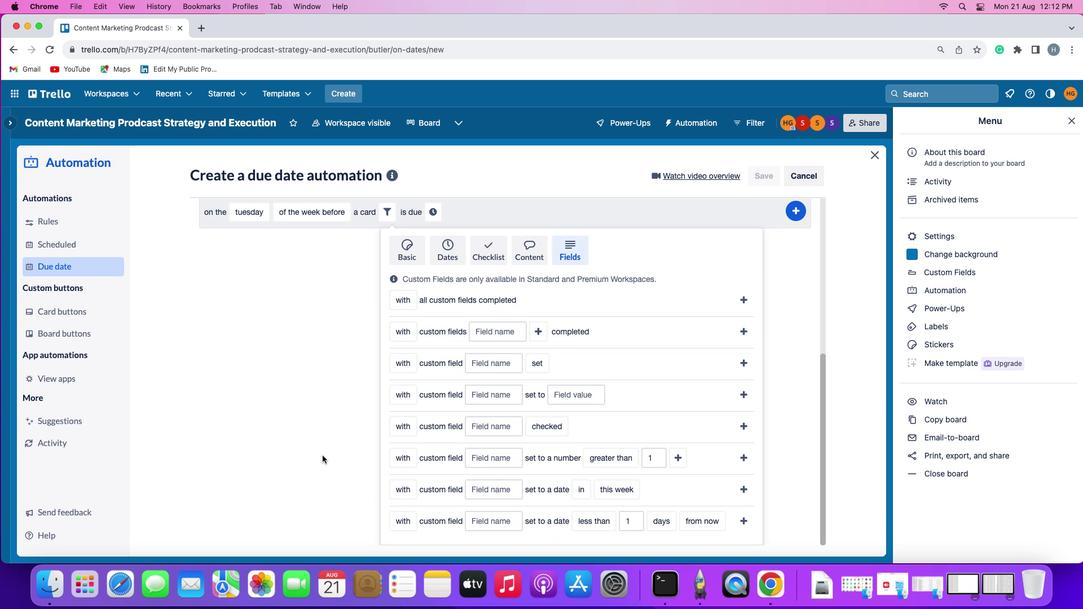 
Action: Mouse moved to (319, 491)
Screenshot: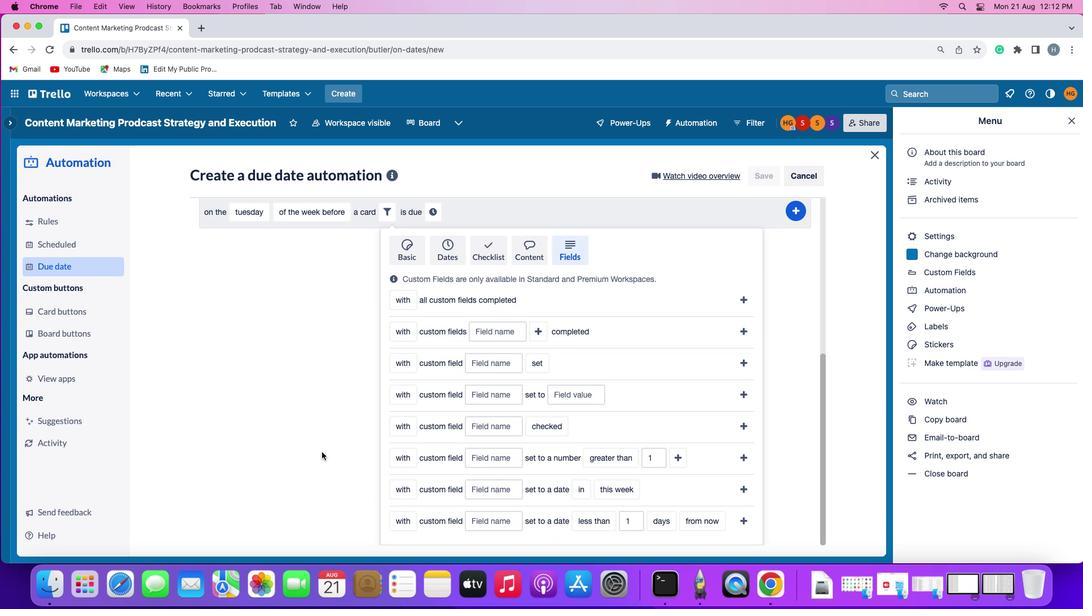 
Action: Mouse scrolled (319, 491) with delta (0, -3)
Screenshot: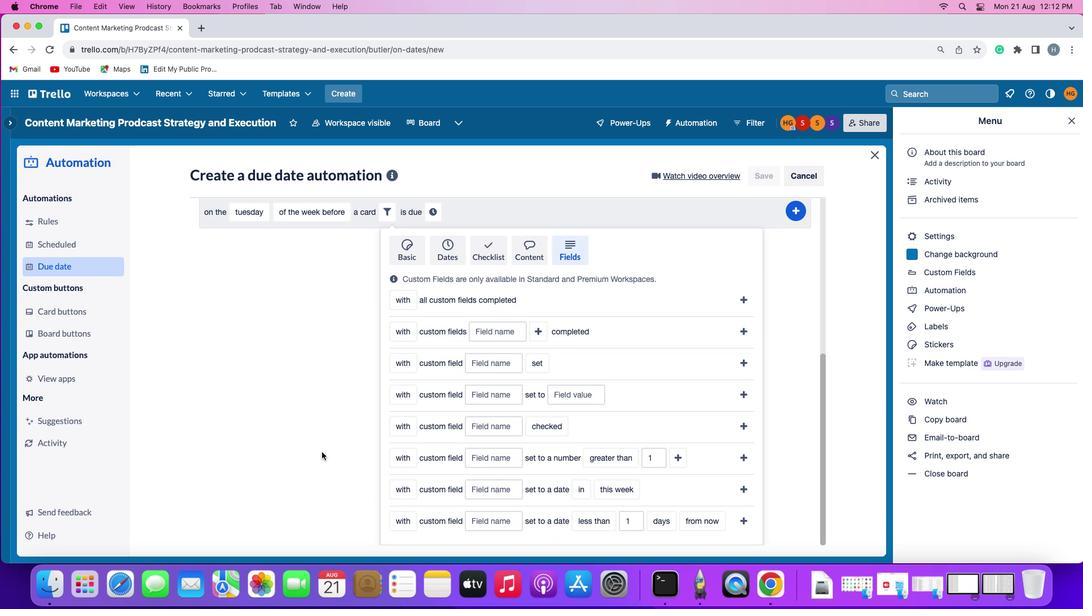 
Action: Mouse moved to (502, 455)
Screenshot: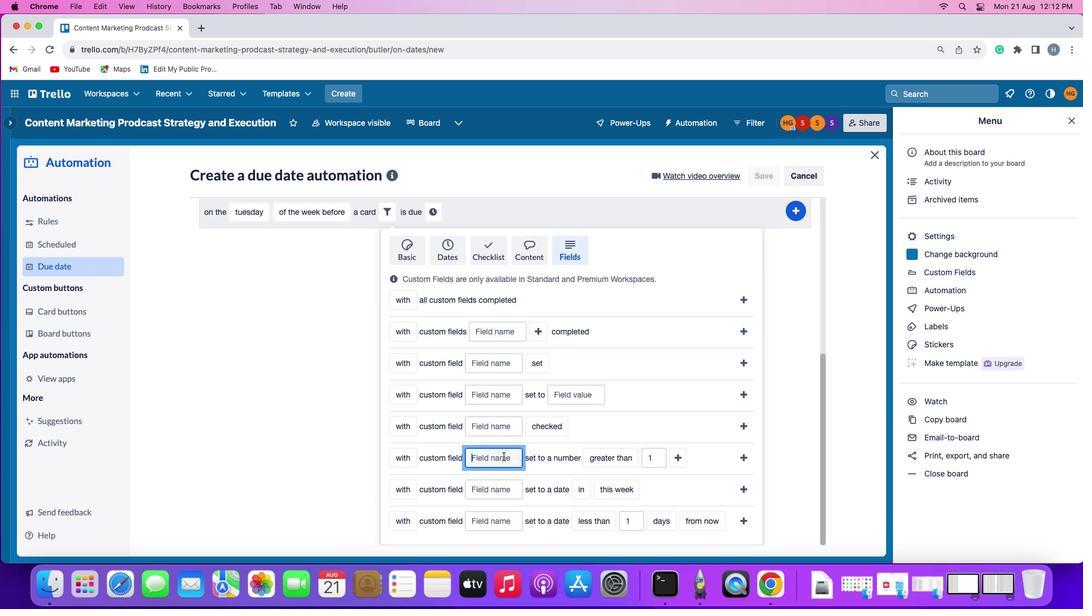 
Action: Mouse pressed left at (502, 455)
Screenshot: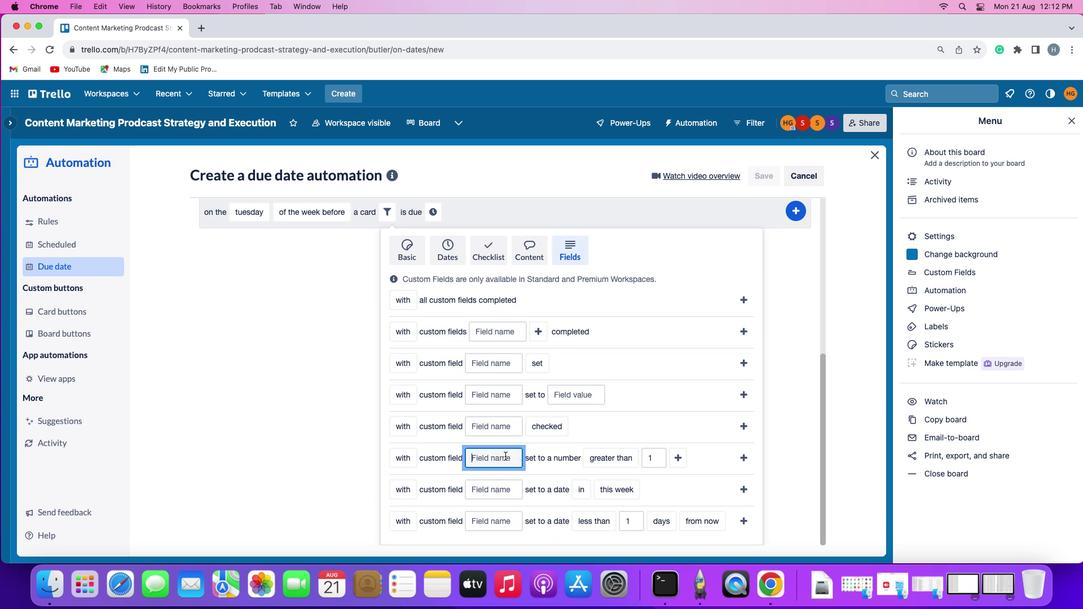 
Action: Mouse moved to (504, 454)
Screenshot: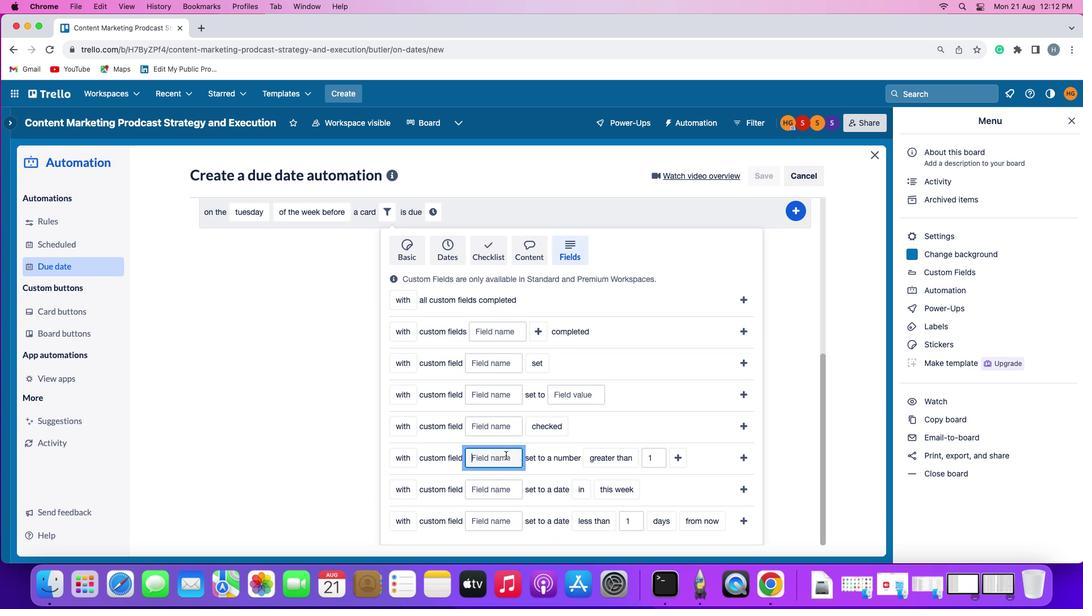 
Action: Key pressed Key.shift'R''e''s''u''m''e'
Screenshot: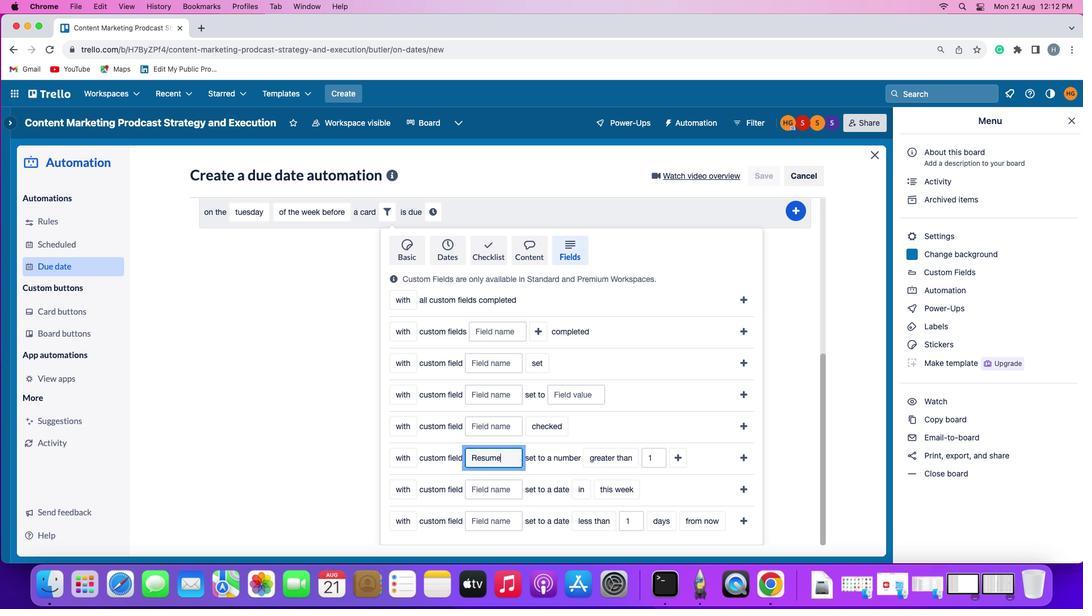 
Action: Mouse moved to (625, 463)
Screenshot: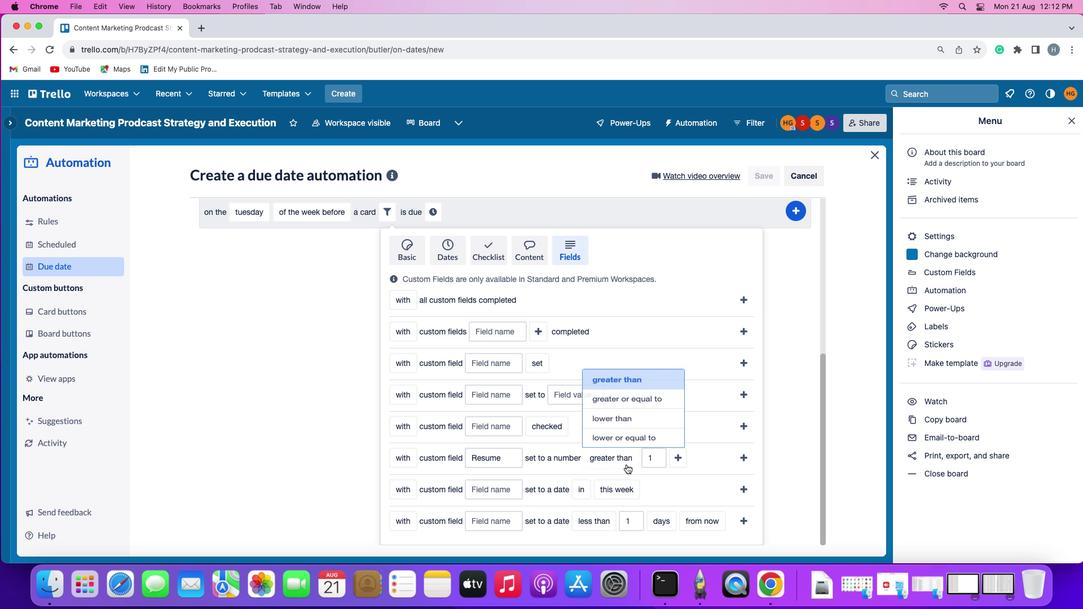 
Action: Mouse pressed left at (625, 463)
Screenshot: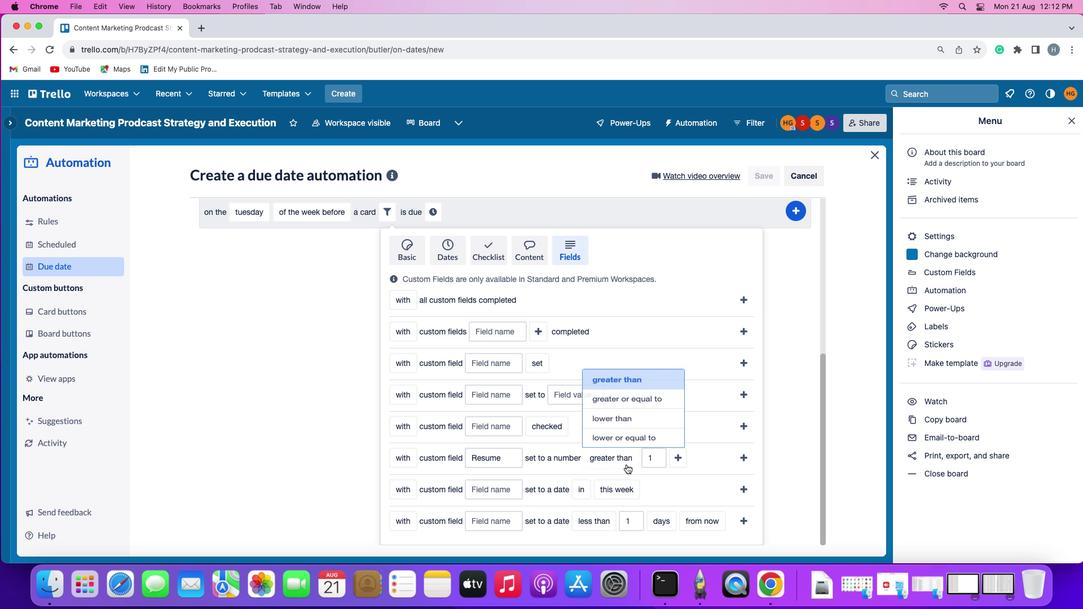 
Action: Mouse moved to (613, 435)
Screenshot: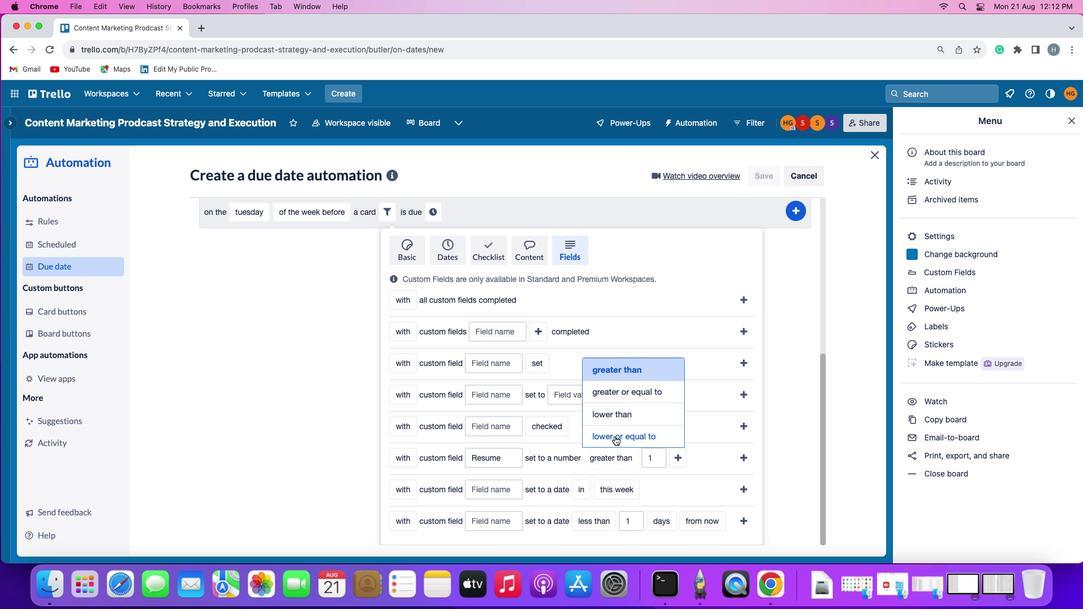 
Action: Mouse pressed left at (613, 435)
Screenshot: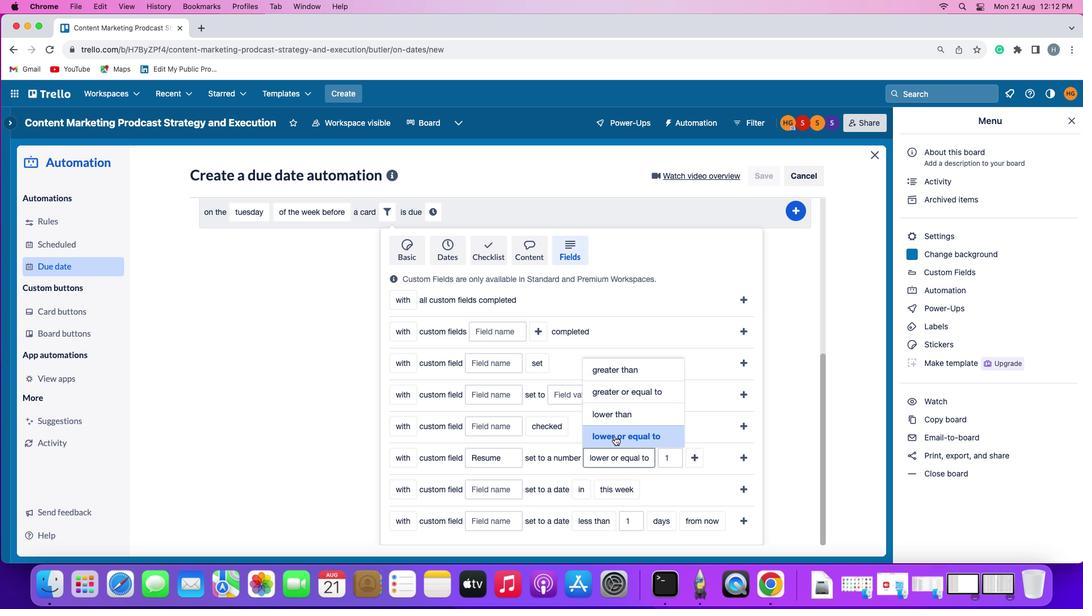 
Action: Mouse moved to (689, 454)
Screenshot: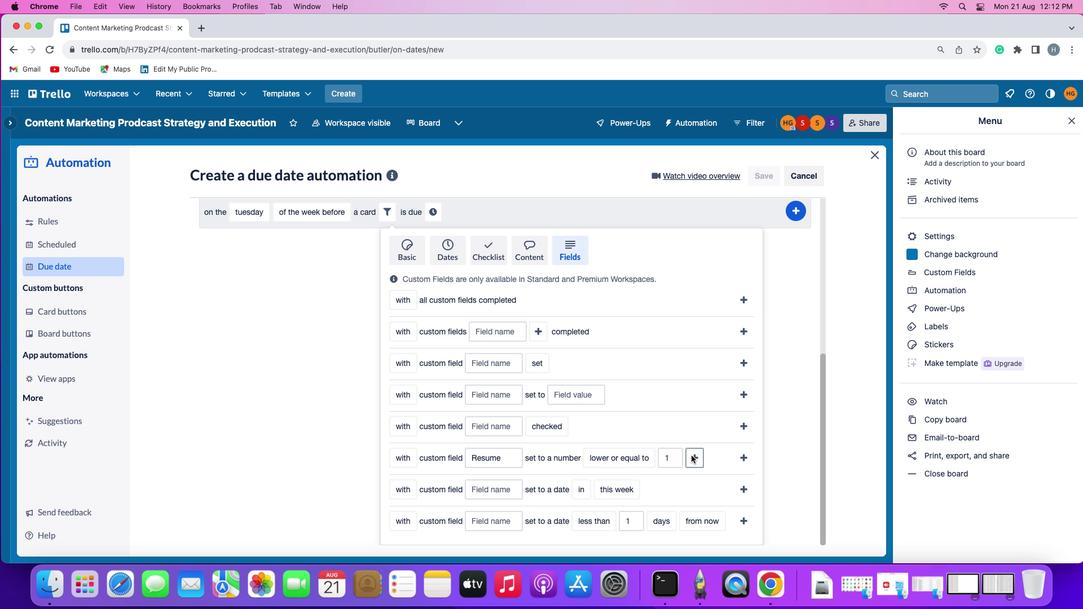 
Action: Mouse pressed left at (689, 454)
Screenshot: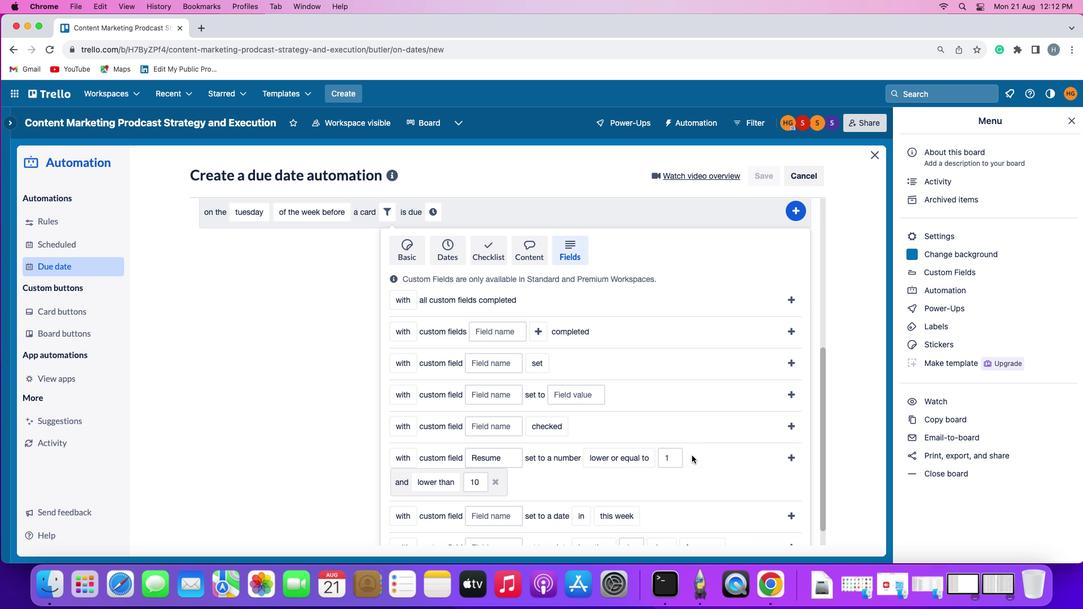 
Action: Mouse moved to (436, 484)
Screenshot: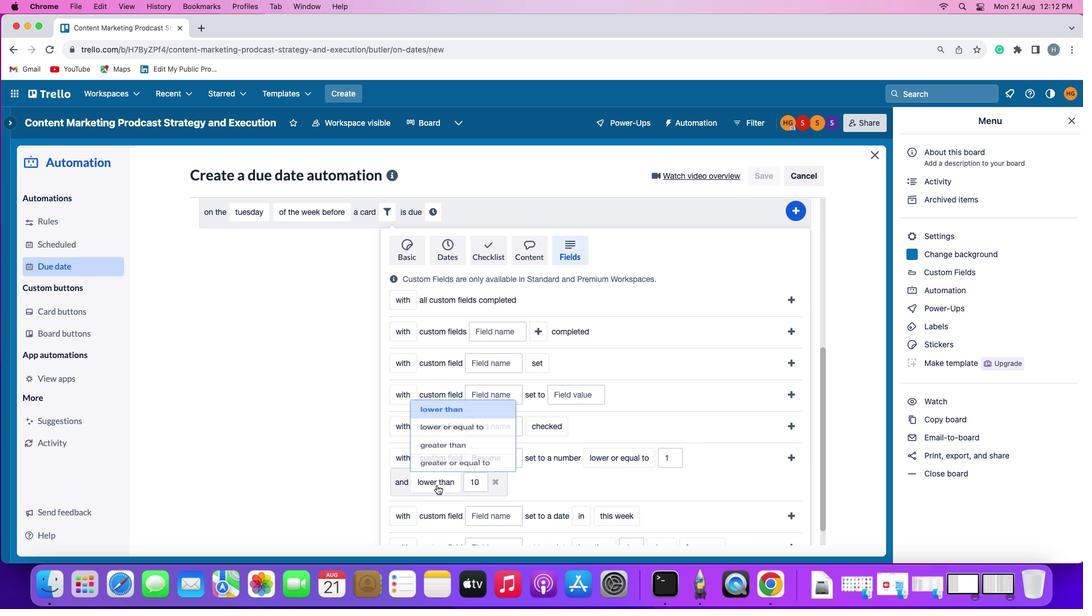 
Action: Mouse pressed left at (436, 484)
Screenshot: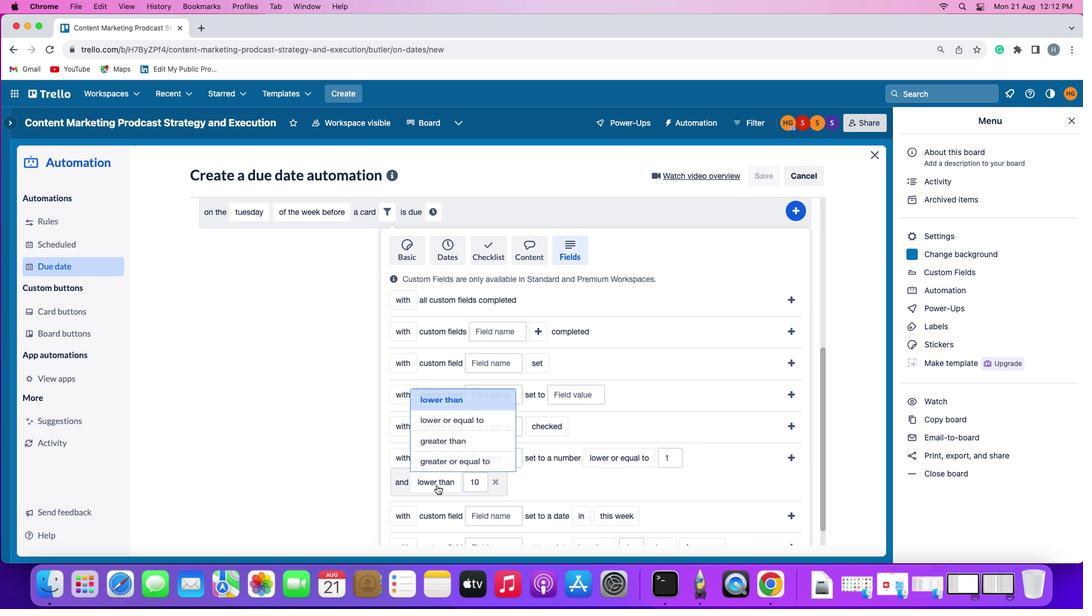 
Action: Mouse moved to (442, 416)
Screenshot: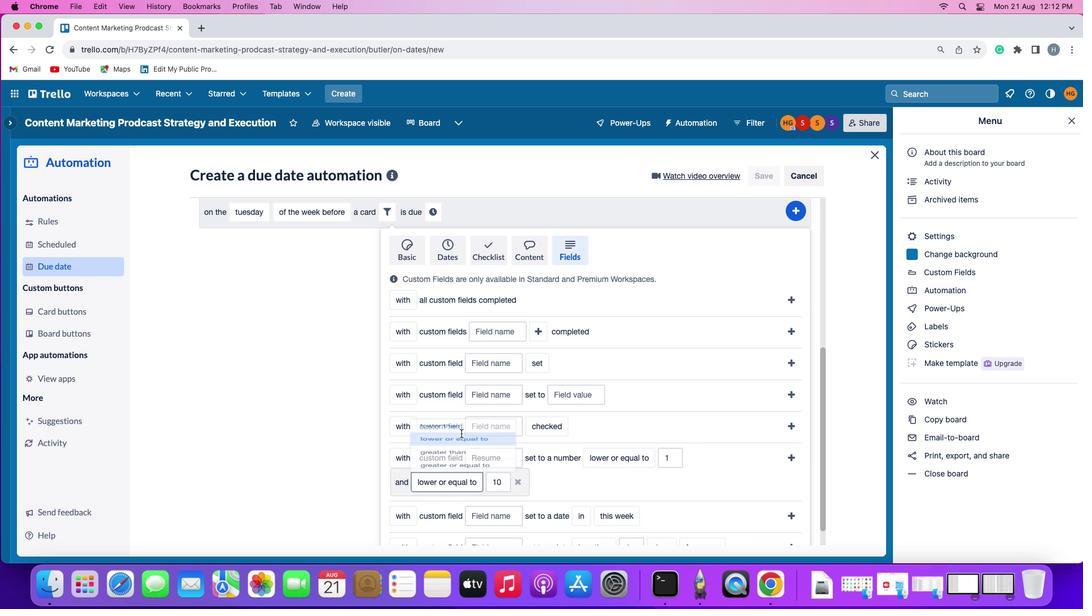 
Action: Mouse pressed left at (442, 416)
Screenshot: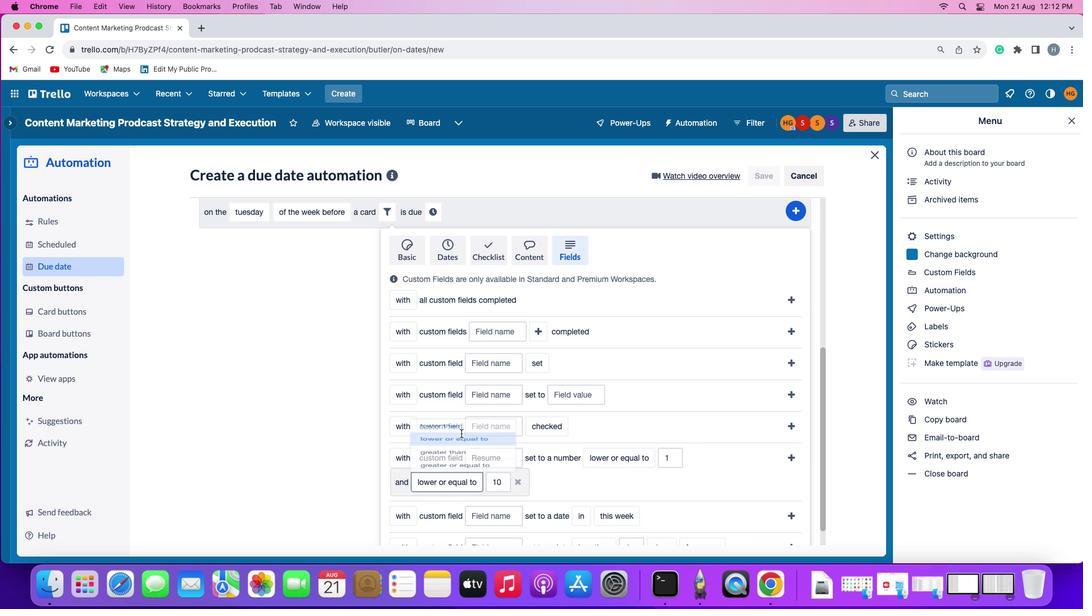 
Action: Mouse moved to (786, 452)
Screenshot: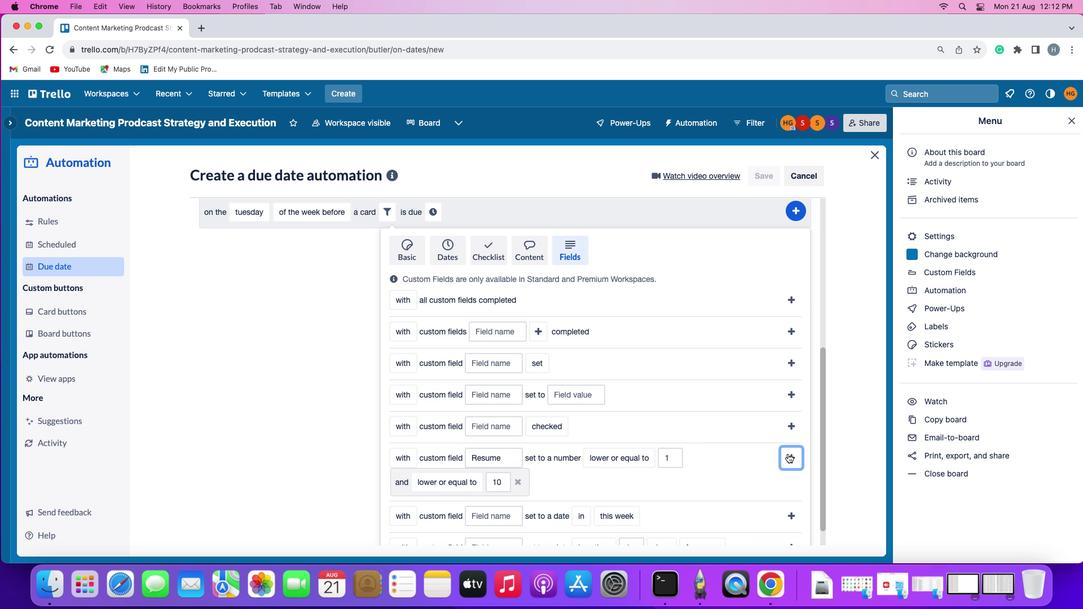 
Action: Mouse pressed left at (786, 452)
Screenshot: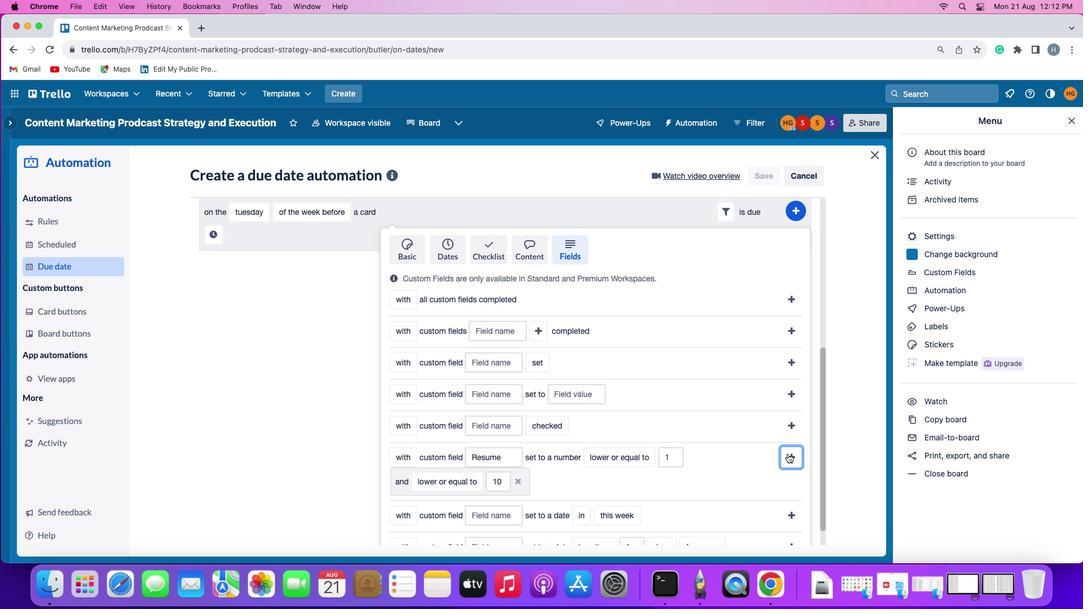
Action: Mouse moved to (217, 512)
Screenshot: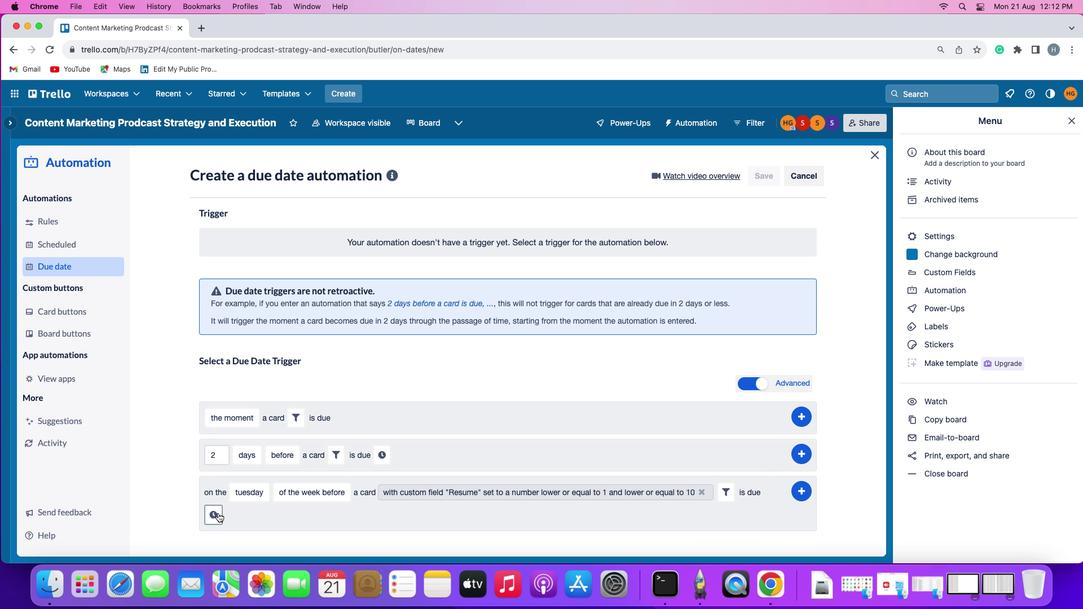 
Action: Mouse pressed left at (217, 512)
Screenshot: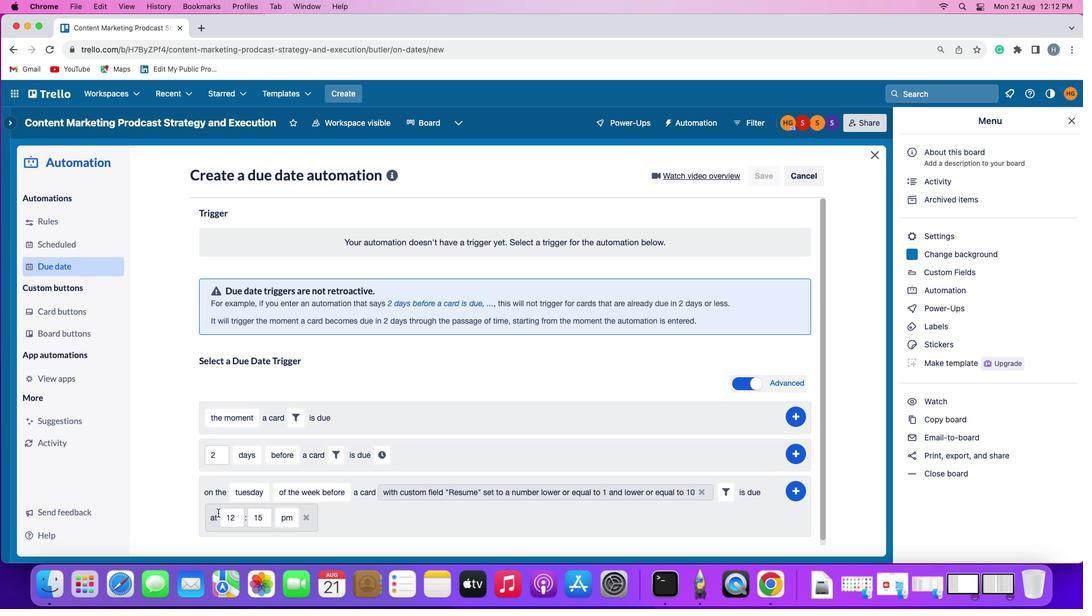 
Action: Mouse moved to (240, 515)
Screenshot: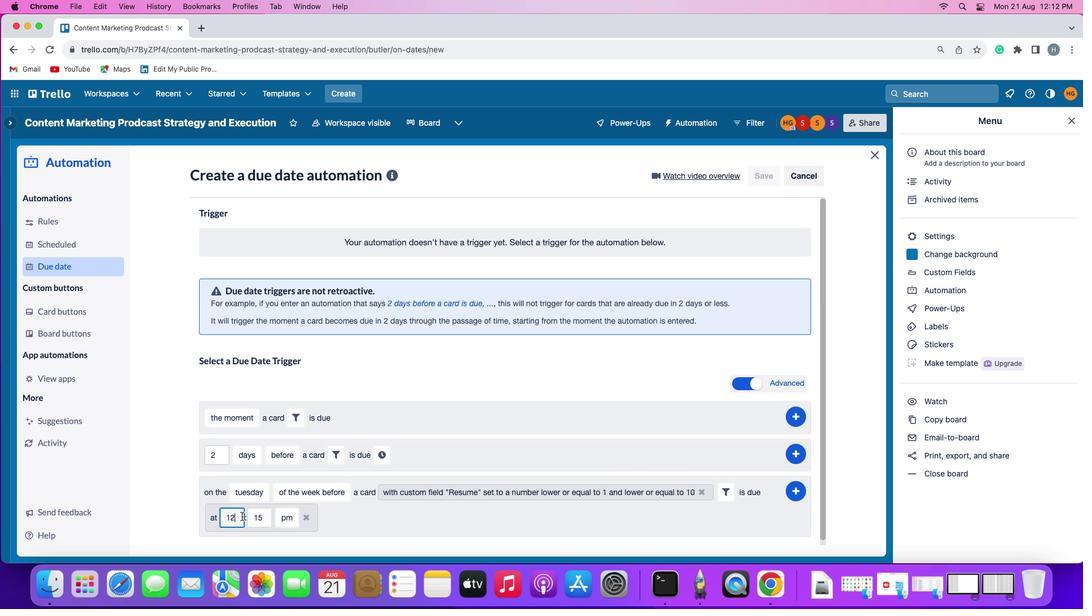 
Action: Mouse pressed left at (240, 515)
Screenshot: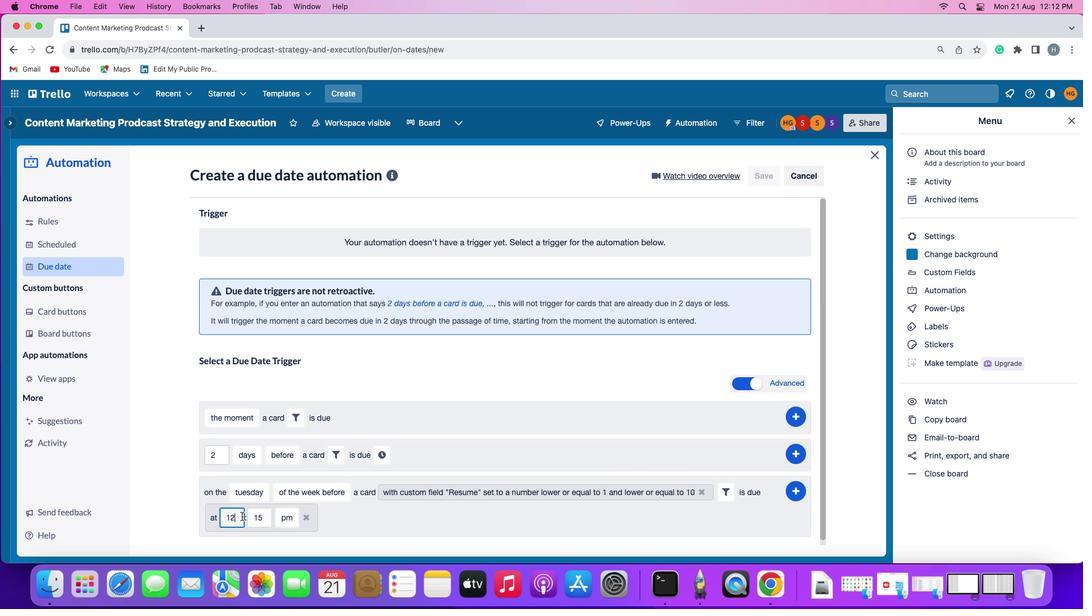 
Action: Mouse moved to (240, 515)
Screenshot: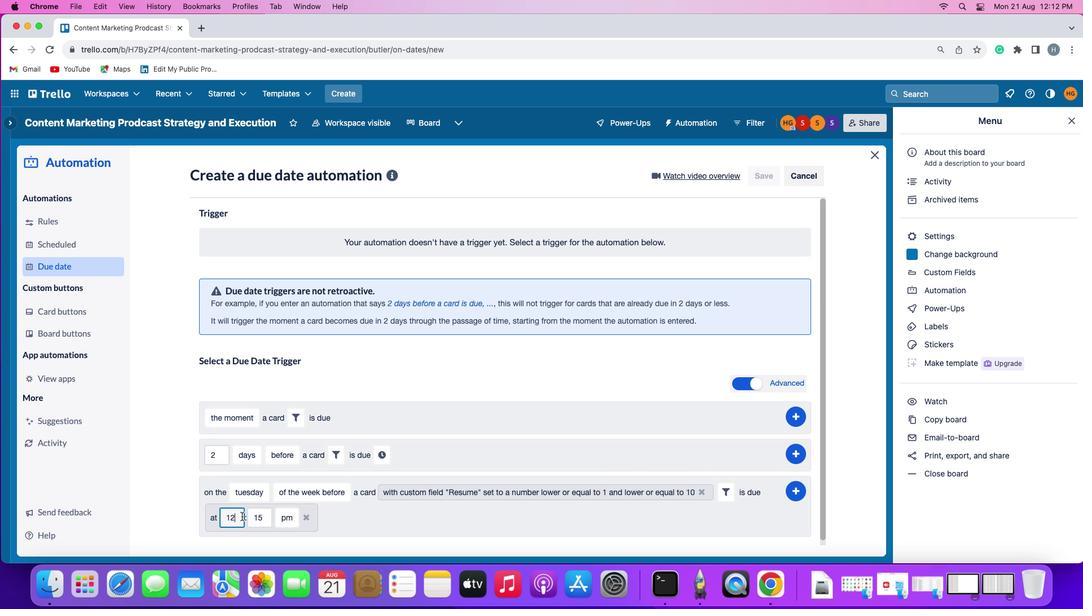 
Action: Key pressed Key.backspace'1'
Screenshot: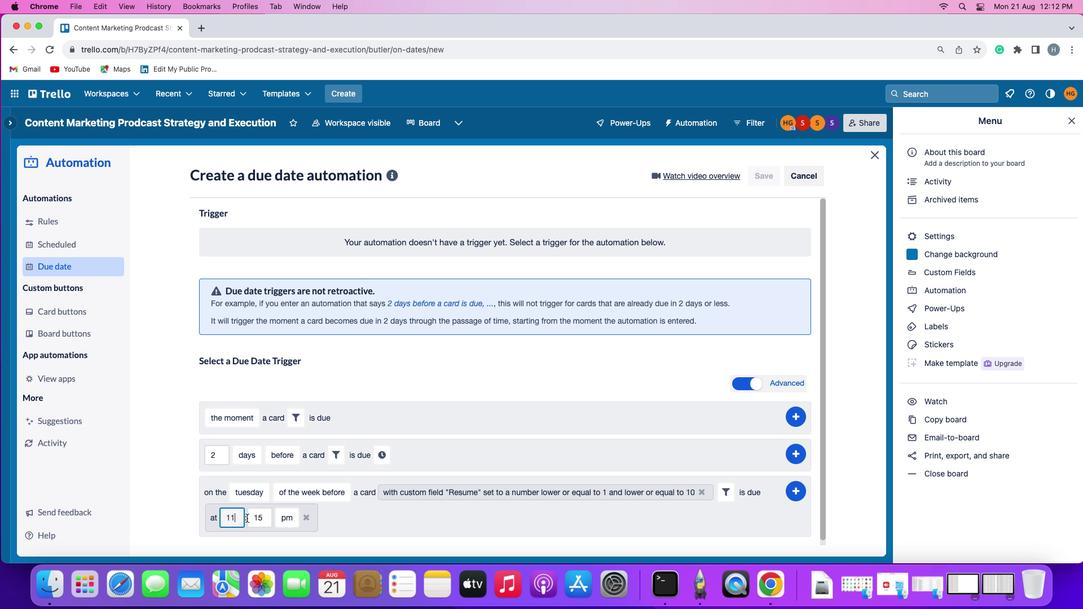 
Action: Mouse moved to (263, 516)
Screenshot: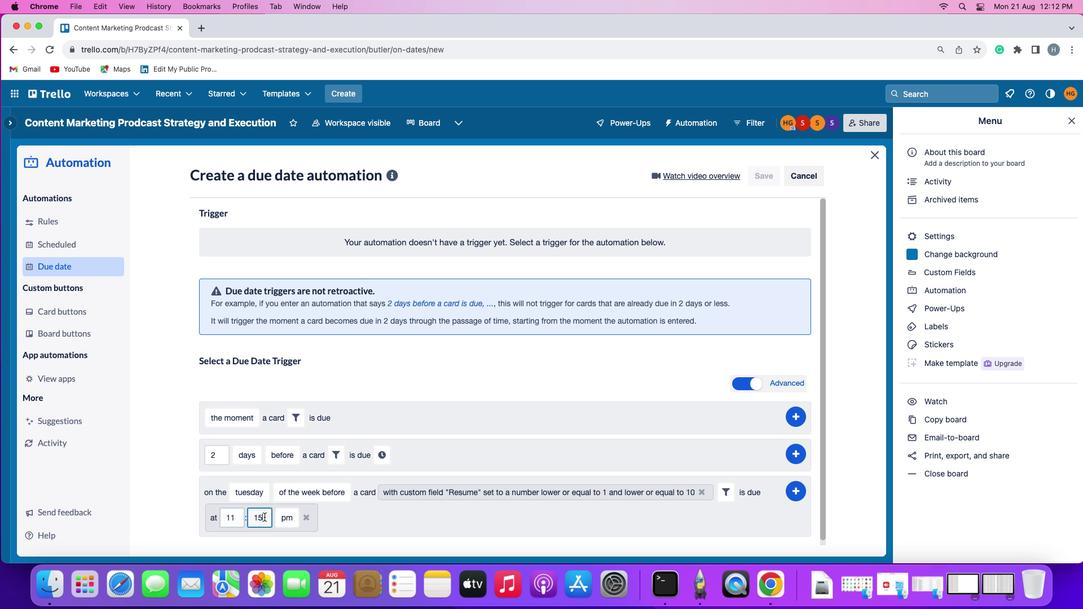 
Action: Mouse pressed left at (263, 516)
Screenshot: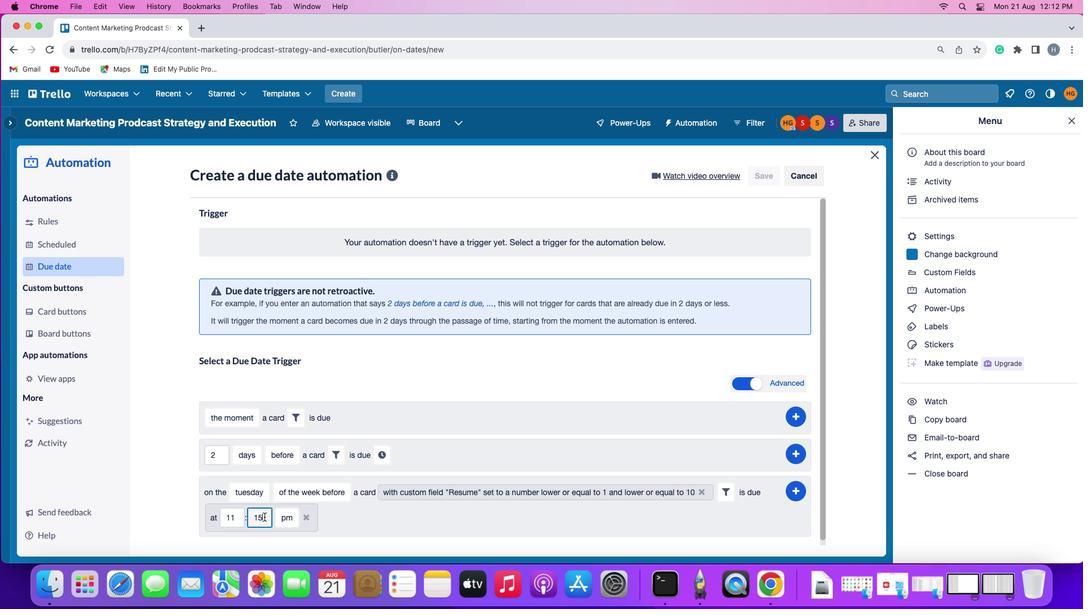 
Action: Key pressed Key.backspaceKey.backspace'0''0'
Screenshot: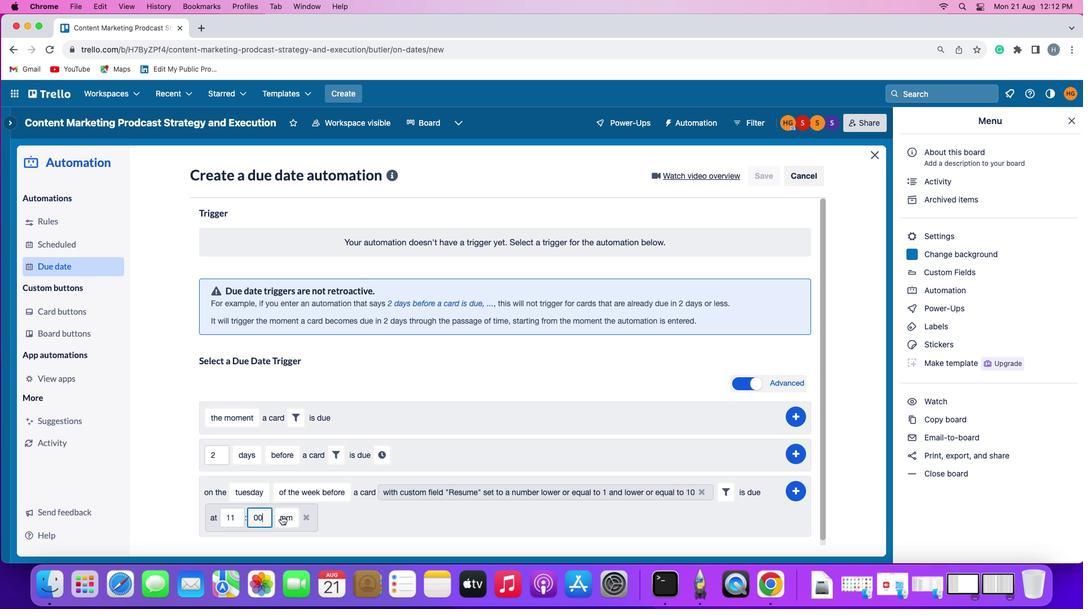 
Action: Mouse moved to (287, 513)
Screenshot: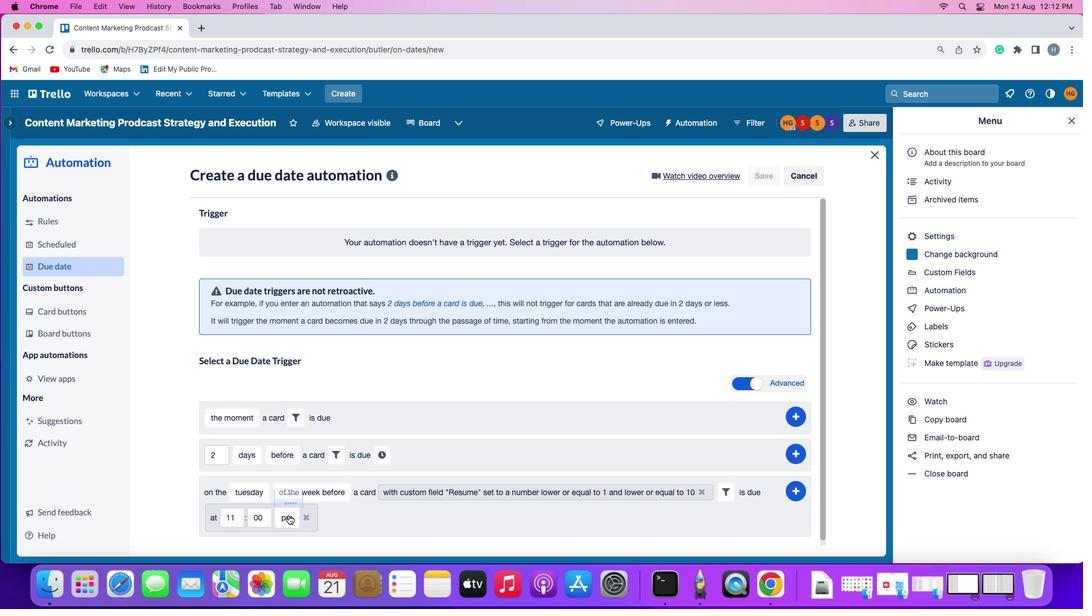 
Action: Mouse pressed left at (287, 513)
Screenshot: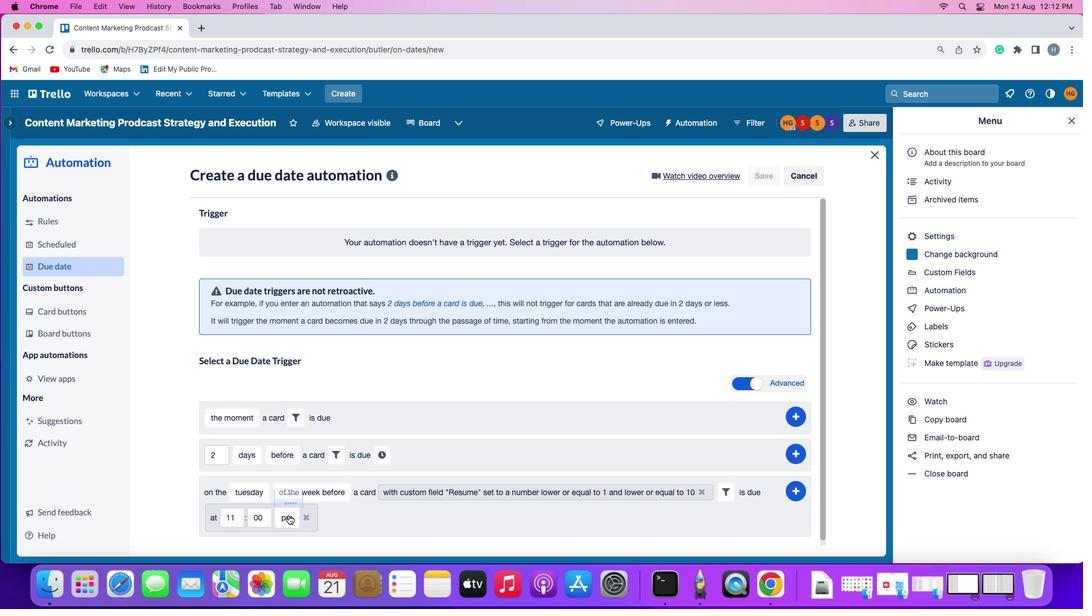 
Action: Mouse moved to (291, 474)
Screenshot: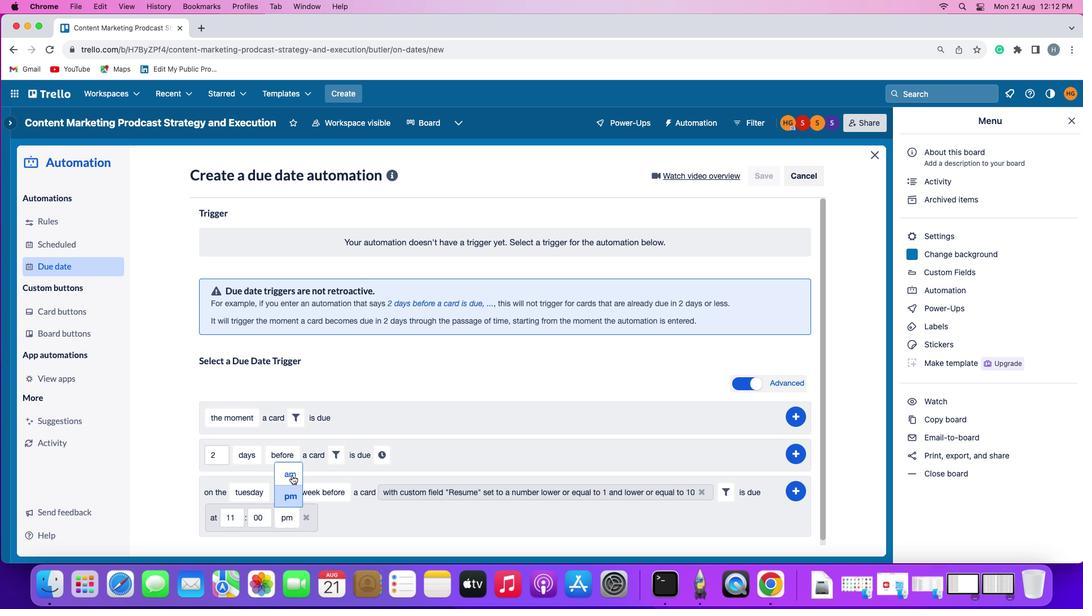 
Action: Mouse pressed left at (291, 474)
Screenshot: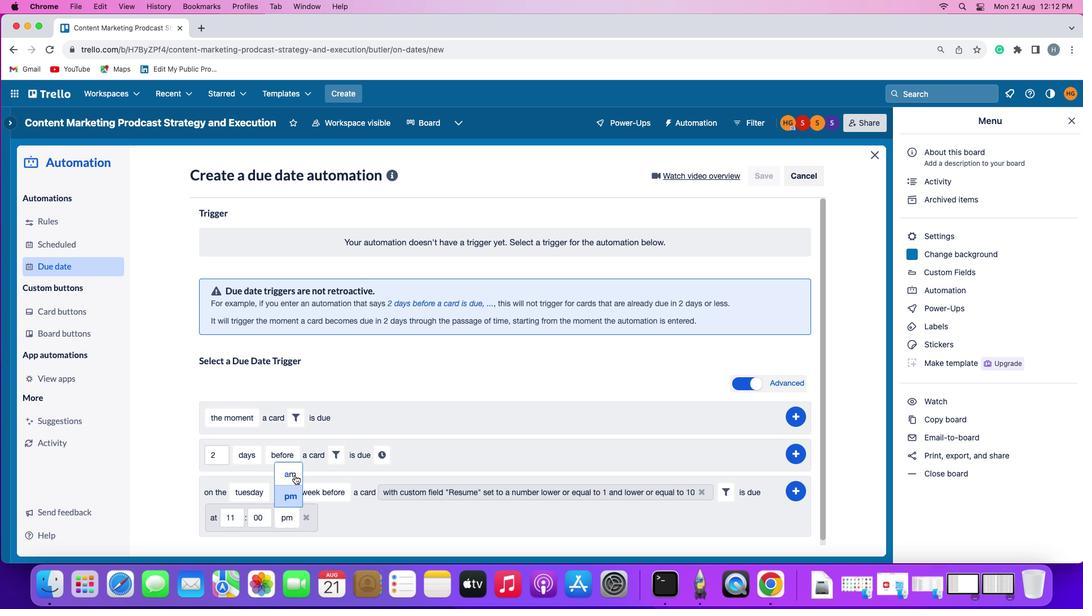 
Action: Mouse moved to (800, 489)
Screenshot: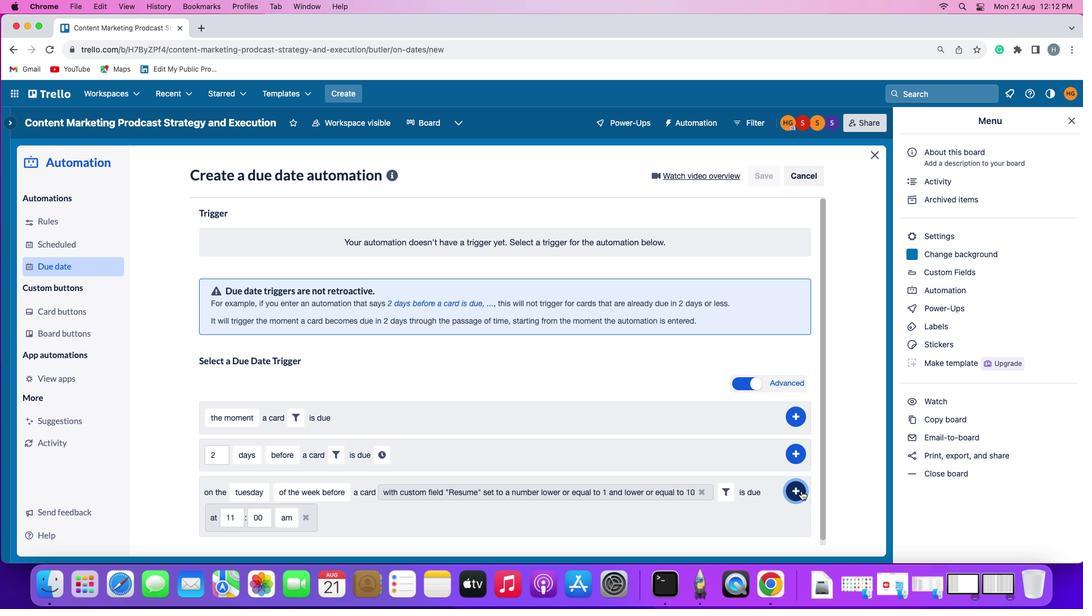 
Action: Mouse pressed left at (800, 489)
Screenshot: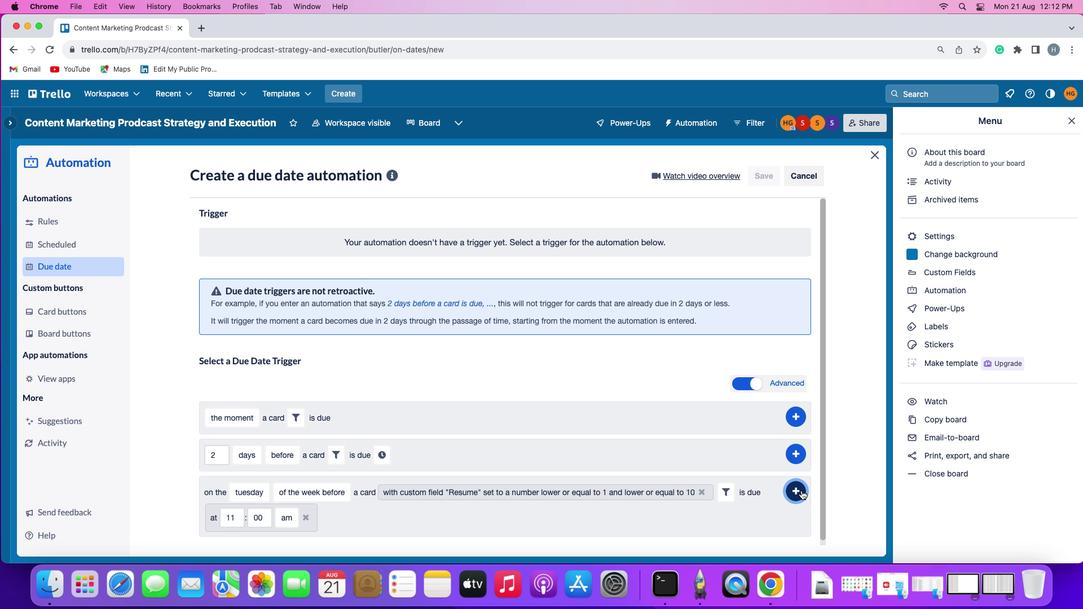 
Action: Mouse moved to (836, 381)
Screenshot: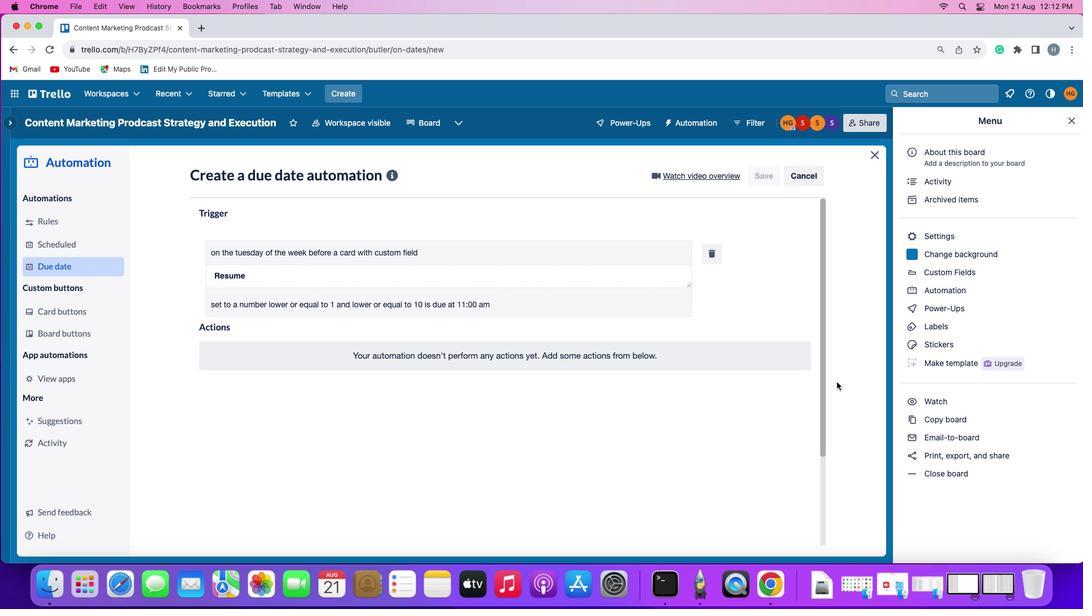 
